Task: Look for space in Schwalbach, Germany from 24th August, 2023 to 10th September, 2023 for 6 adults, 2 children in price range Rs.12000 to Rs.15000. Place can be entire place or shared room with 6 bedrooms having 6 beds and 6 bathrooms. Property type can be house, flat, guest house. Amenities needed are: wifi, TV, free parkinig on premises, gym, breakfast. Booking option can be shelf check-in. Required host language is English.
Action: Mouse moved to (420, 106)
Screenshot: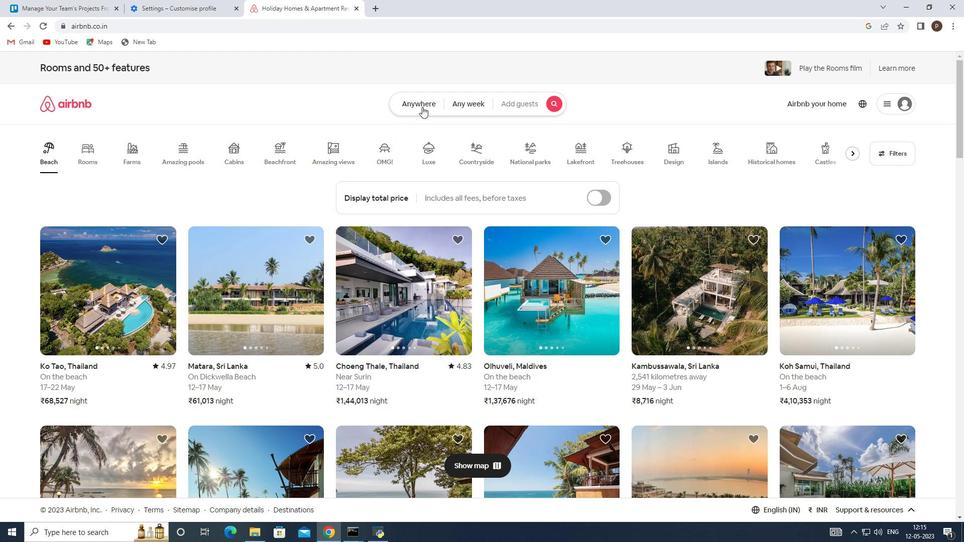 
Action: Mouse pressed left at (420, 106)
Screenshot: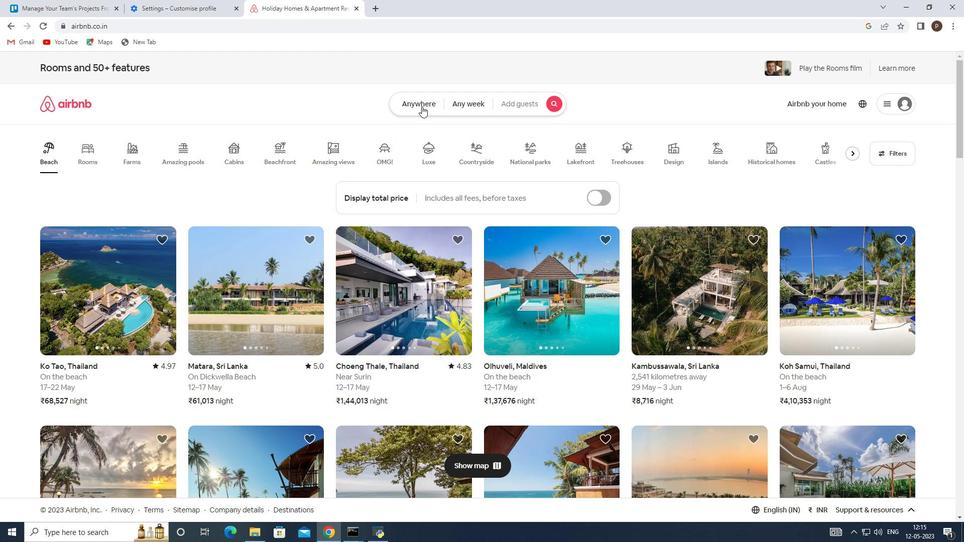 
Action: Mouse moved to (314, 139)
Screenshot: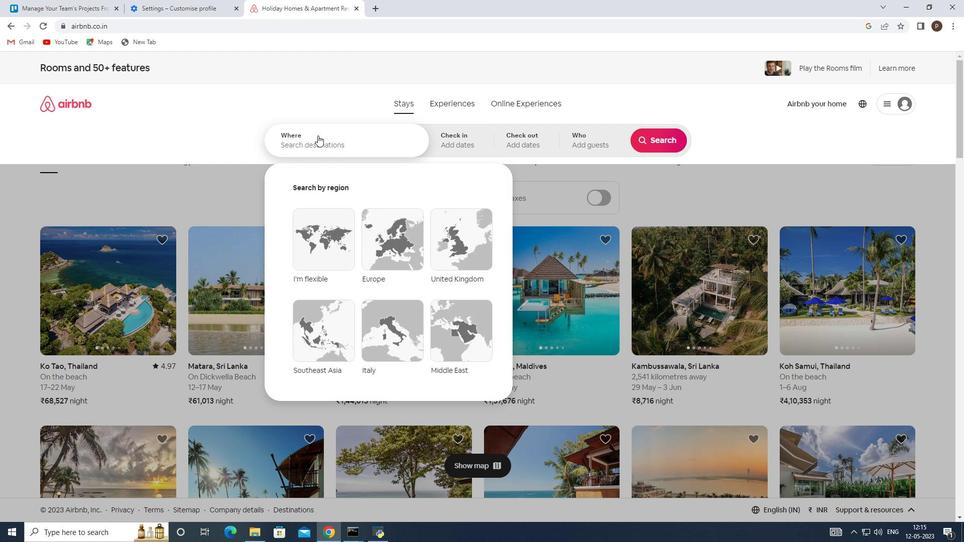 
Action: Mouse pressed left at (314, 139)
Screenshot: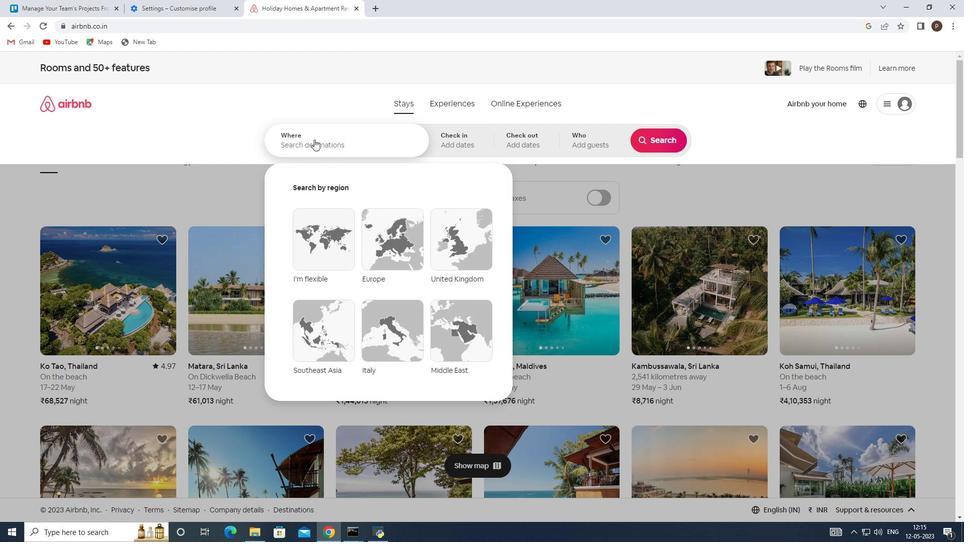 
Action: Mouse moved to (314, 140)
Screenshot: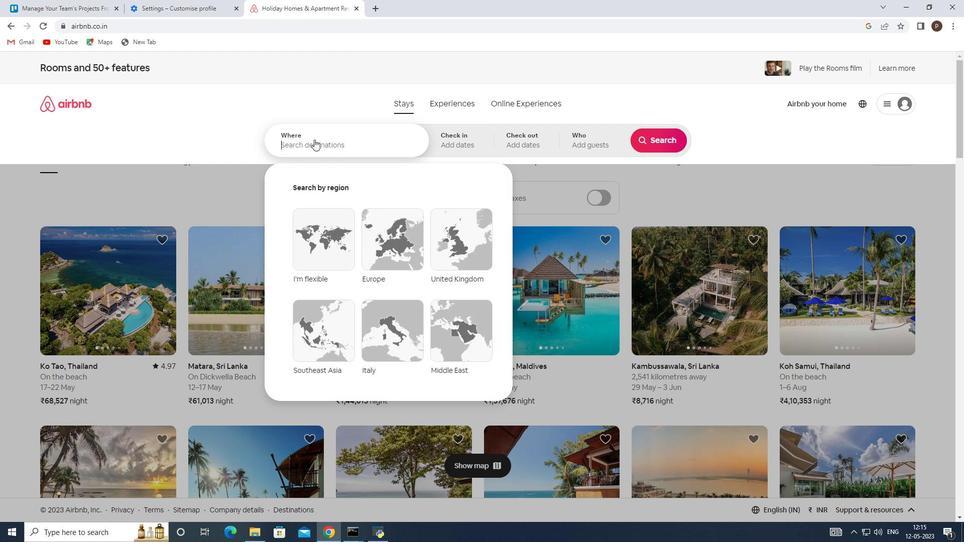 
Action: Key pressed <Key.caps_lock>S<Key.caps_lock>chwalbach,<Key.space><Key.caps_lock>G<Key.caps_lock>ermany
Screenshot: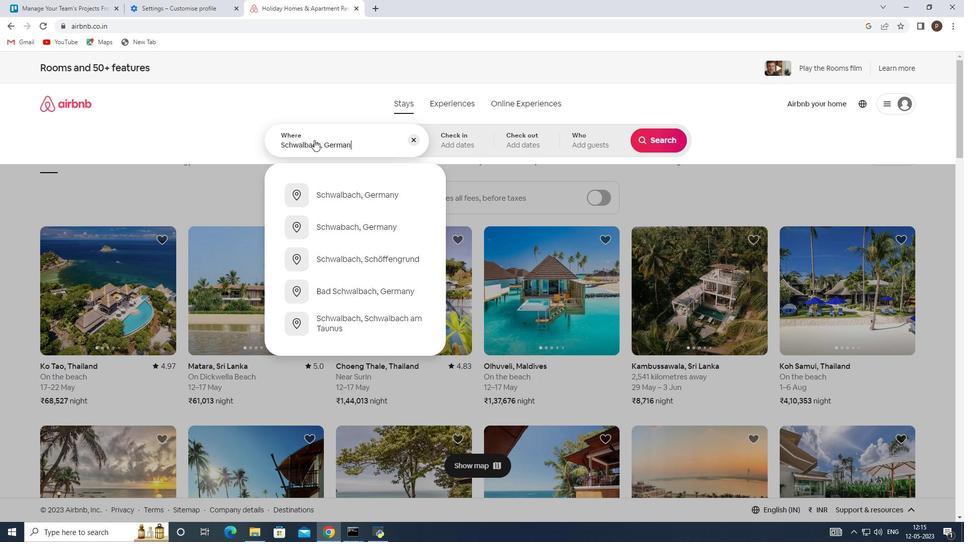 
Action: Mouse moved to (346, 193)
Screenshot: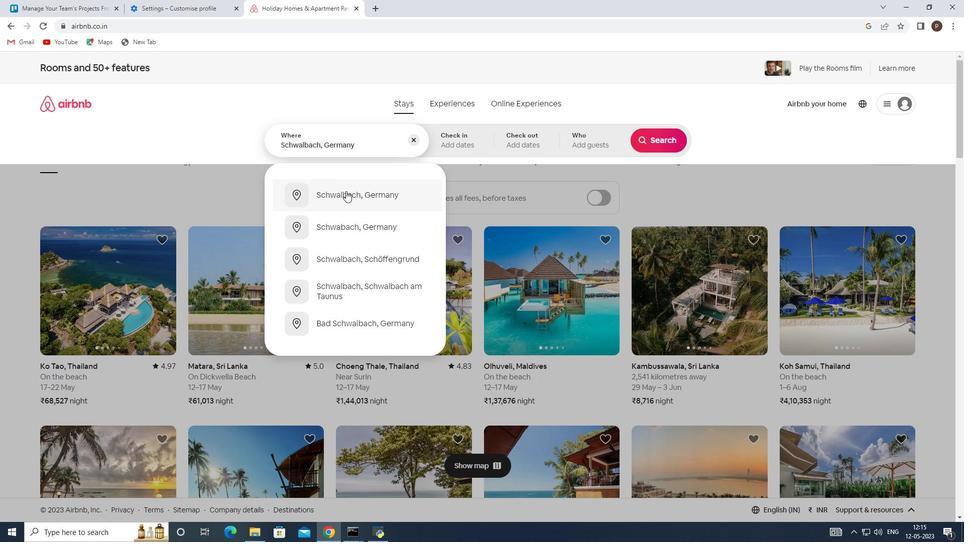 
Action: Mouse pressed left at (346, 193)
Screenshot: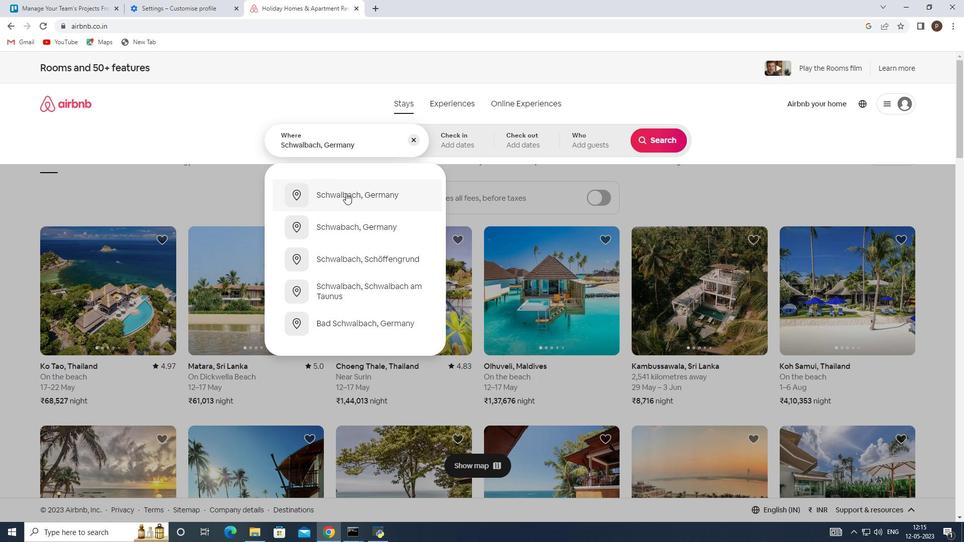 
Action: Mouse moved to (659, 221)
Screenshot: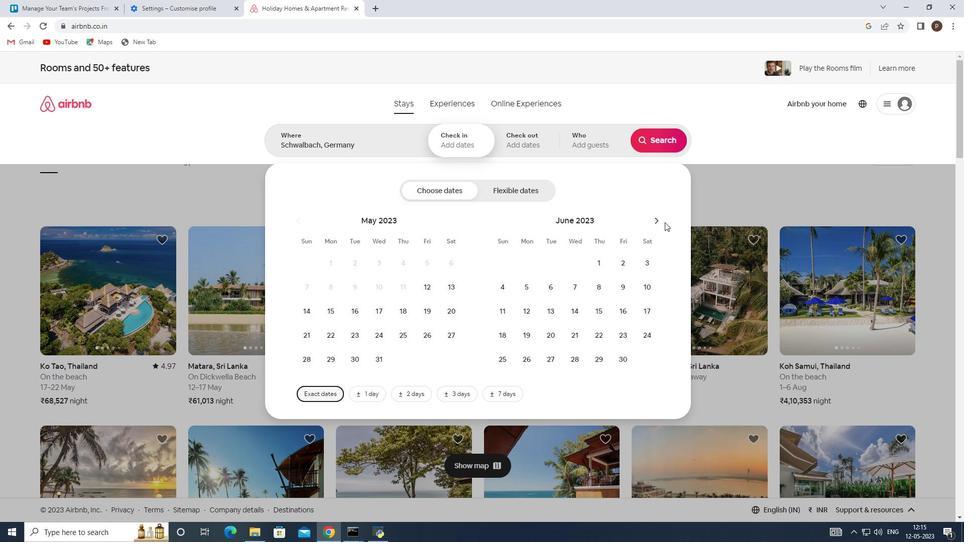 
Action: Mouse pressed left at (659, 221)
Screenshot: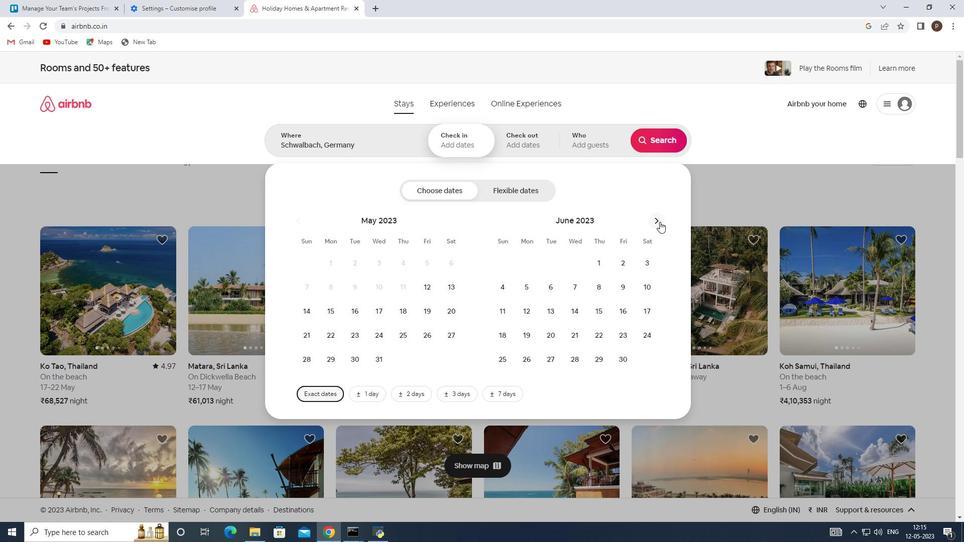 
Action: Mouse pressed left at (659, 221)
Screenshot: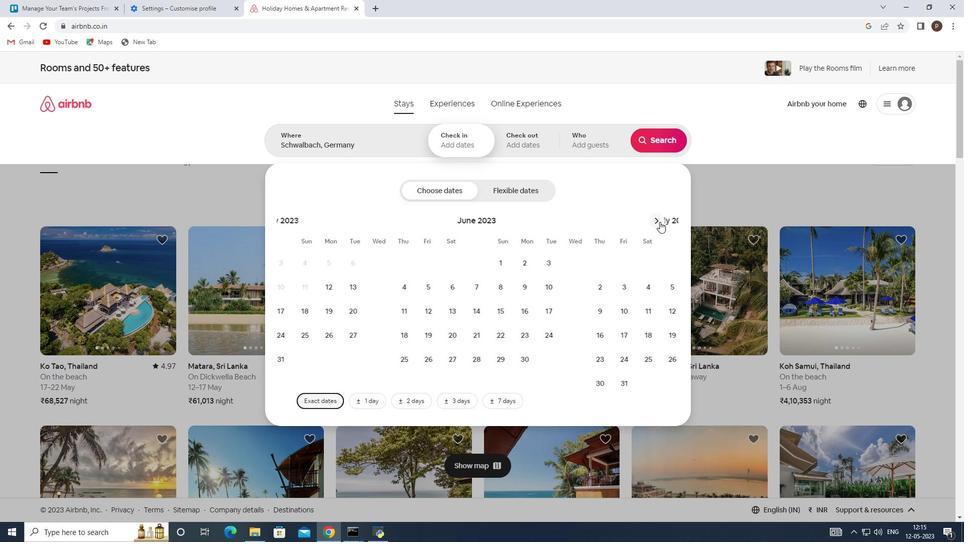 
Action: Mouse moved to (659, 221)
Screenshot: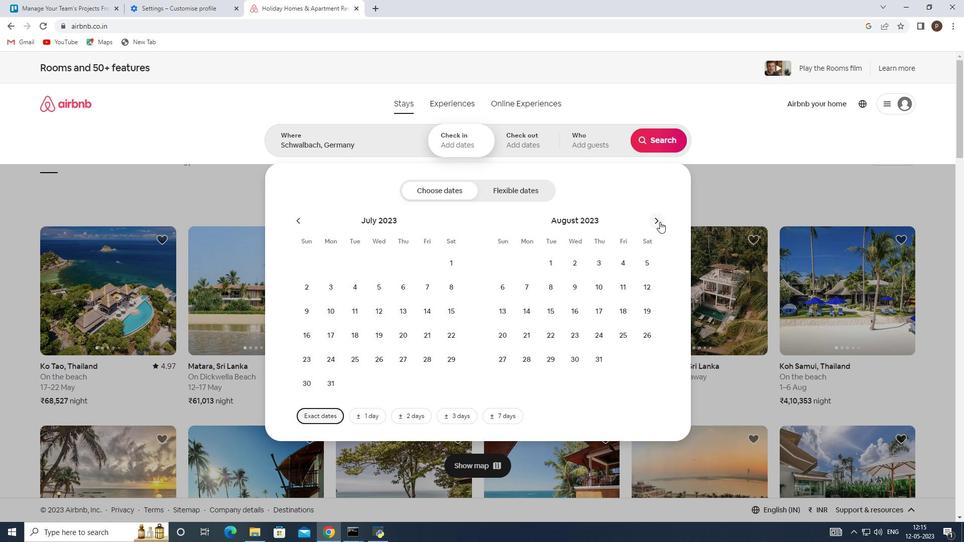 
Action: Mouse pressed left at (659, 221)
Screenshot: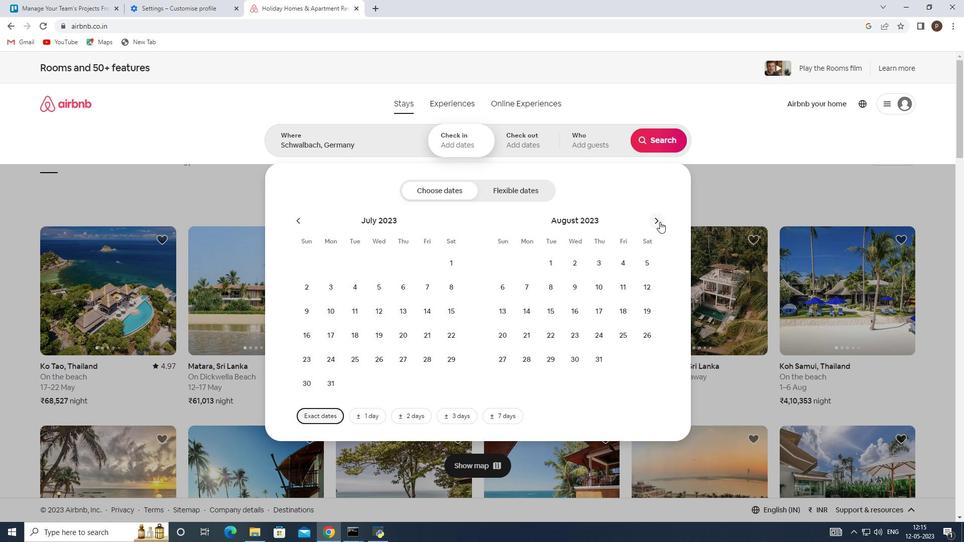 
Action: Mouse moved to (402, 333)
Screenshot: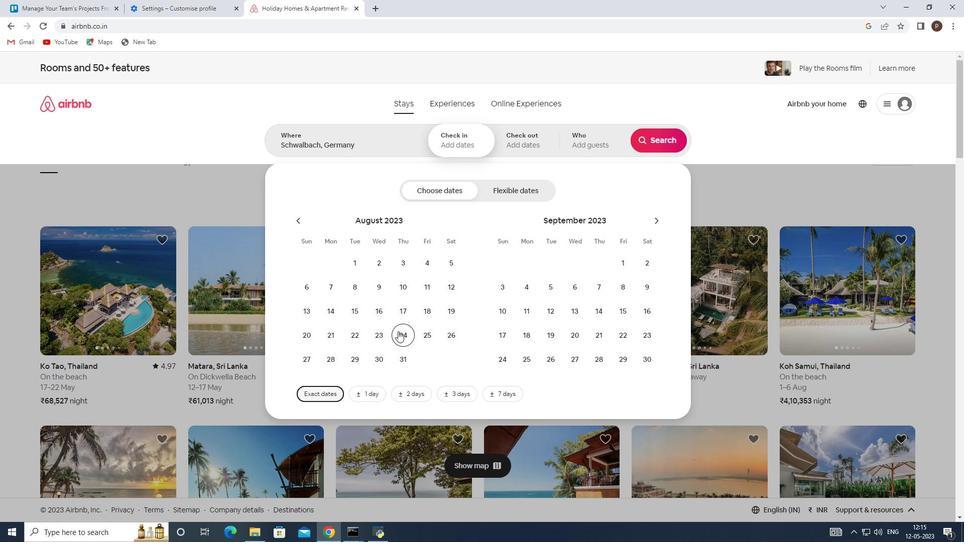 
Action: Mouse pressed left at (402, 333)
Screenshot: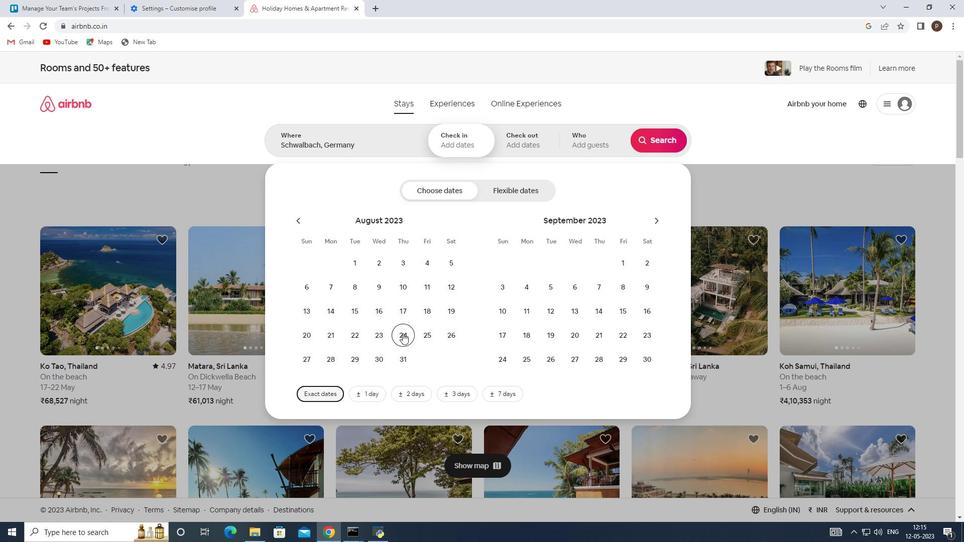 
Action: Mouse moved to (500, 307)
Screenshot: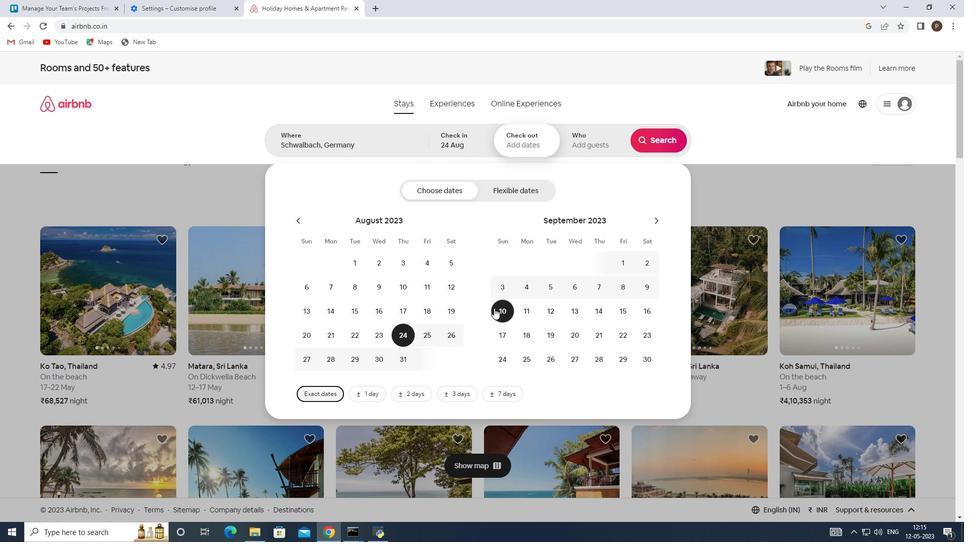 
Action: Mouse pressed left at (500, 307)
Screenshot: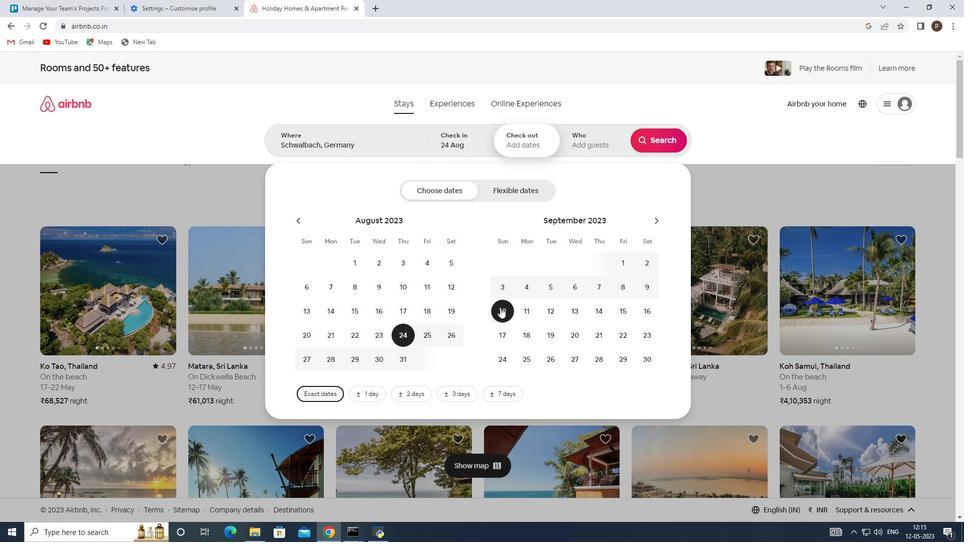 
Action: Mouse moved to (582, 144)
Screenshot: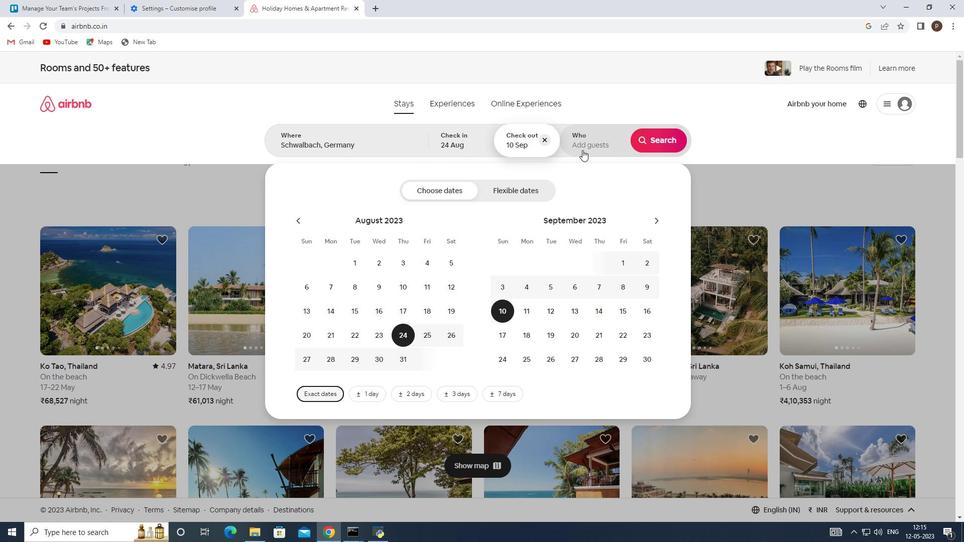 
Action: Mouse pressed left at (582, 144)
Screenshot: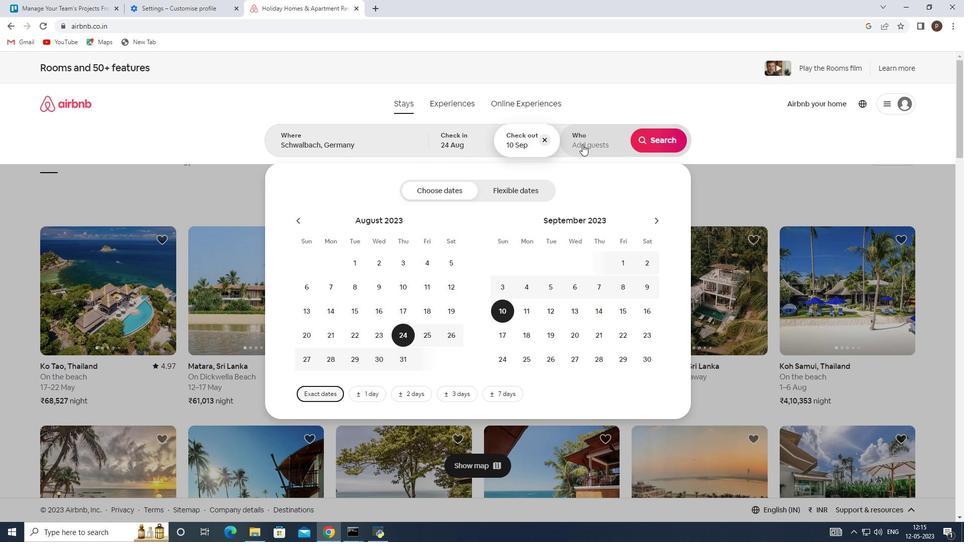 
Action: Mouse moved to (660, 195)
Screenshot: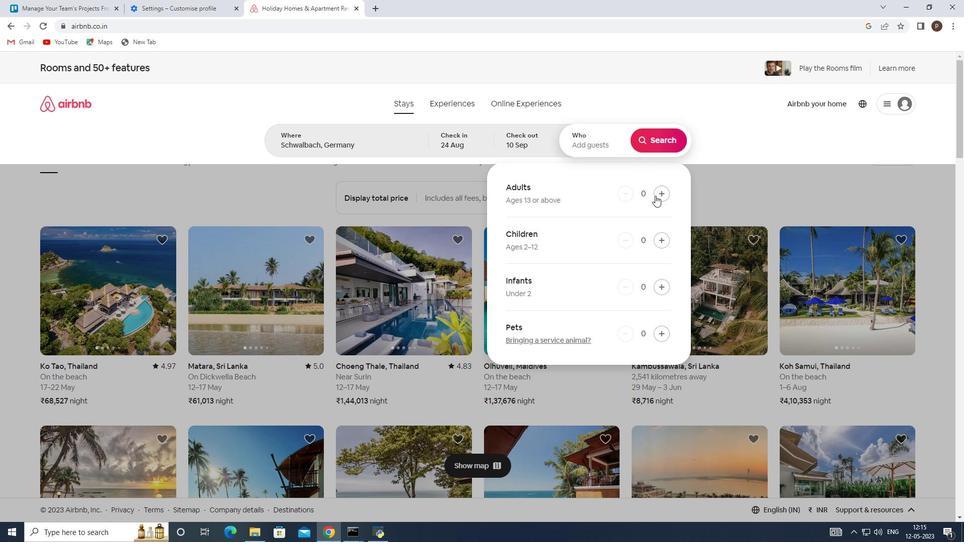 
Action: Mouse pressed left at (660, 195)
Screenshot: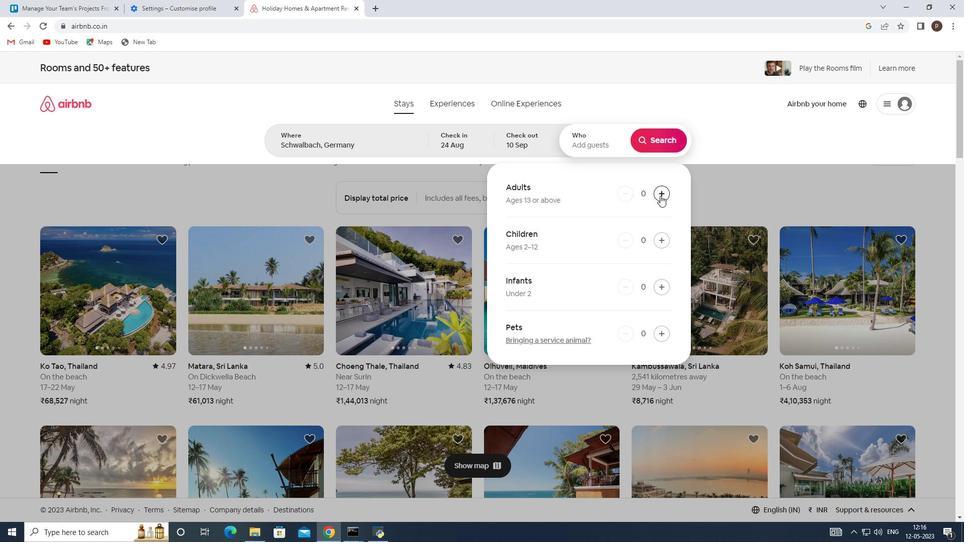 
Action: Mouse pressed left at (660, 195)
Screenshot: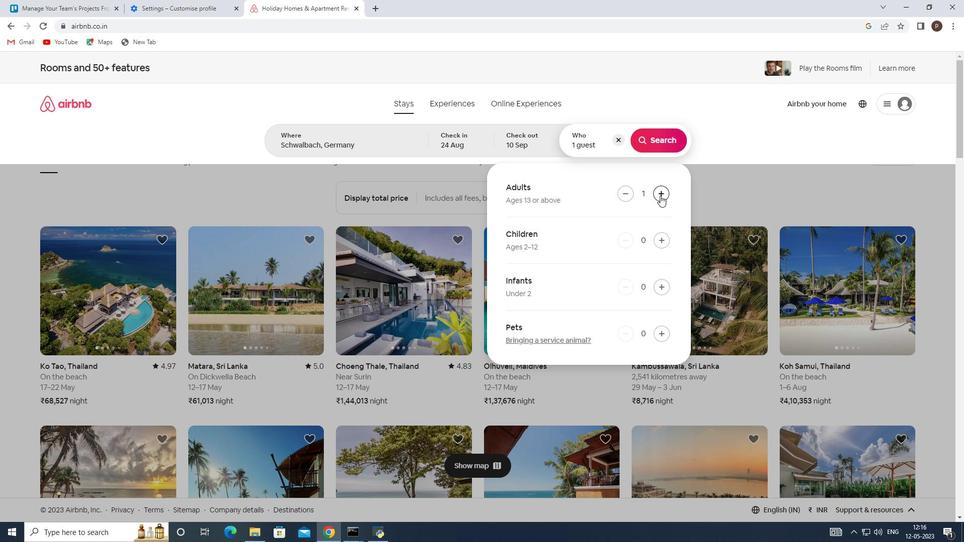 
Action: Mouse pressed left at (660, 195)
Screenshot: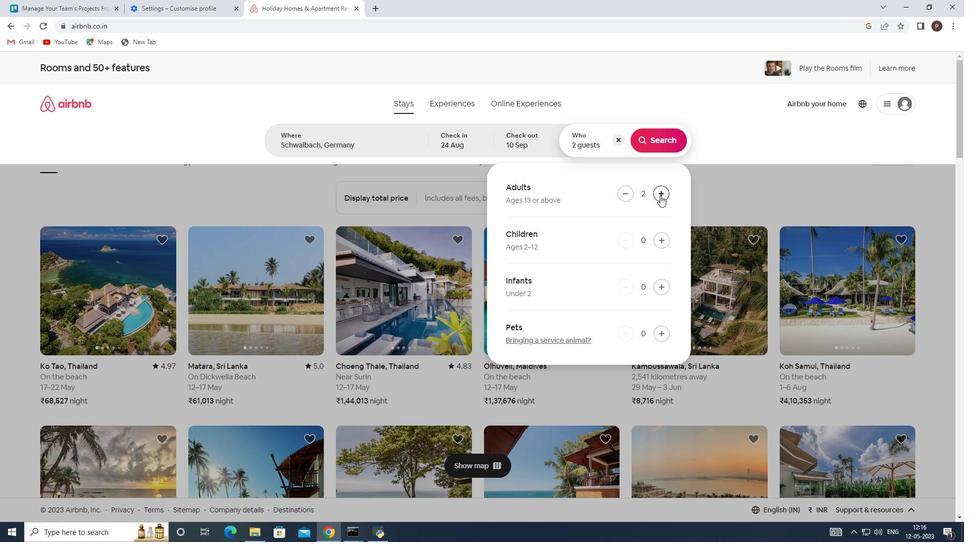 
Action: Mouse pressed left at (660, 195)
Screenshot: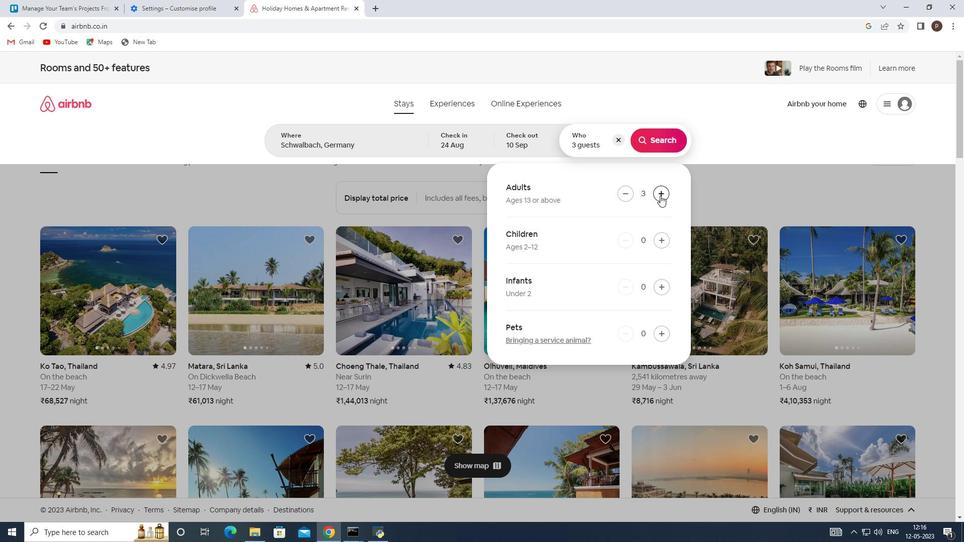 
Action: Mouse pressed left at (660, 195)
Screenshot: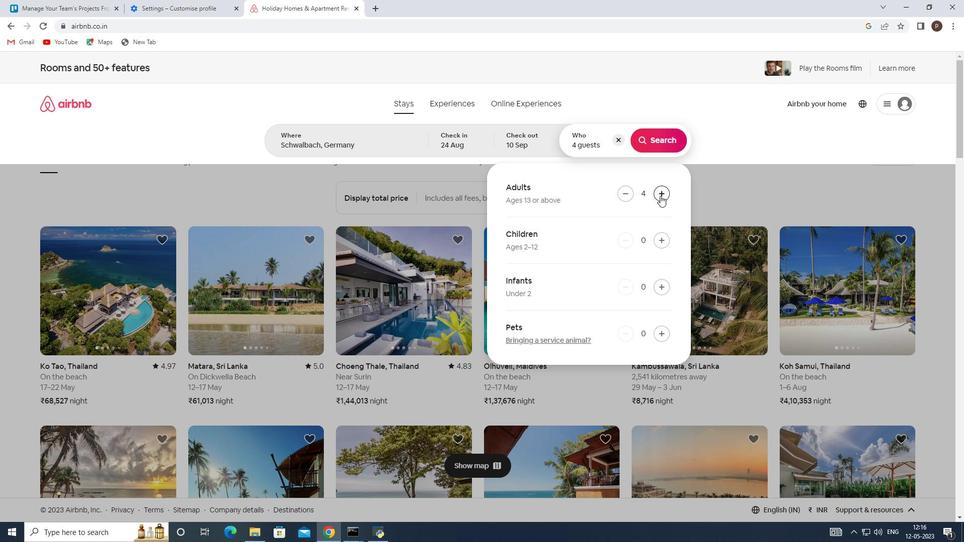 
Action: Mouse pressed left at (660, 195)
Screenshot: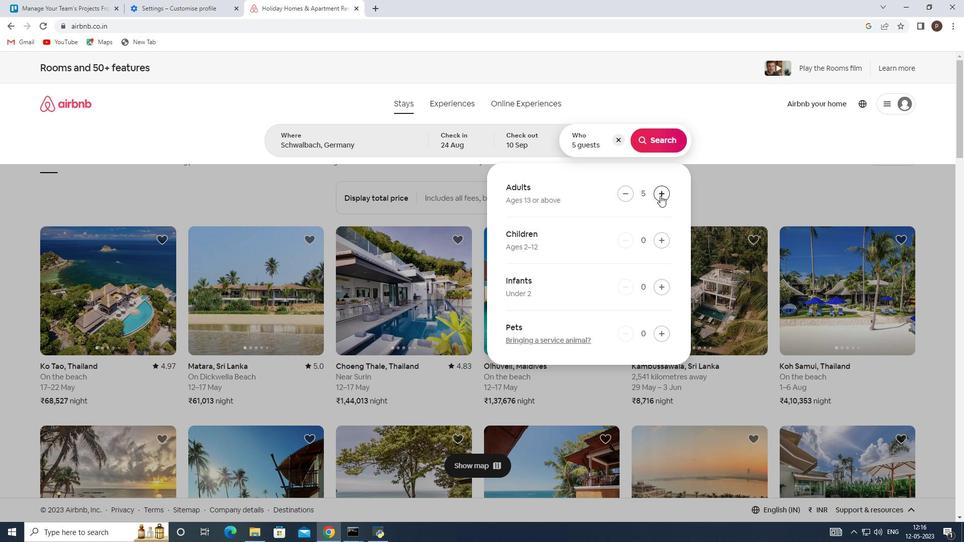 
Action: Mouse moved to (661, 237)
Screenshot: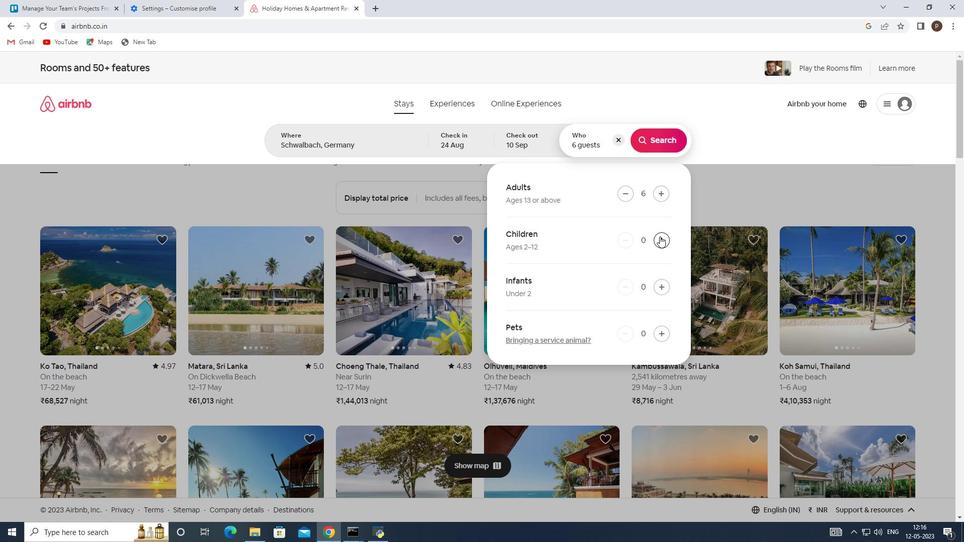 
Action: Mouse pressed left at (661, 237)
Screenshot: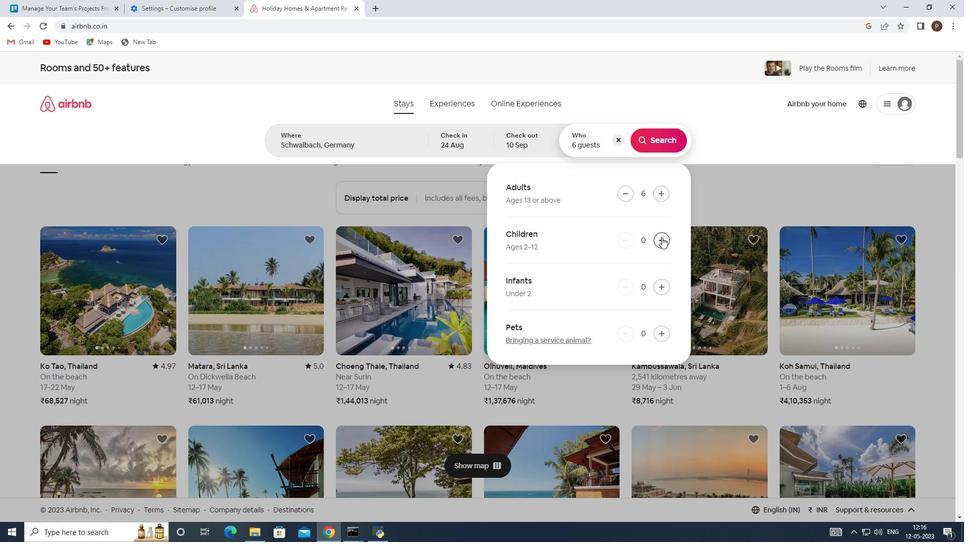 
Action: Mouse pressed left at (661, 237)
Screenshot: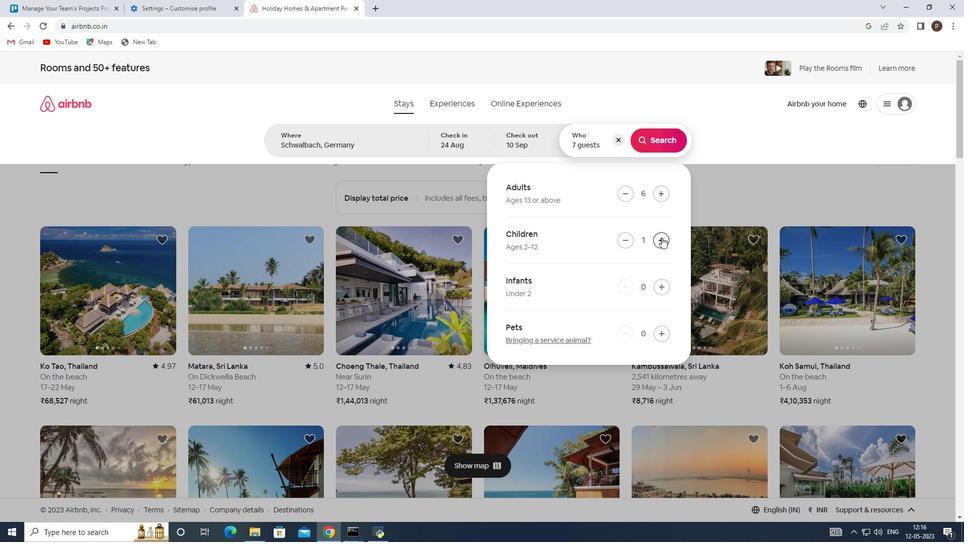 
Action: Mouse moved to (656, 139)
Screenshot: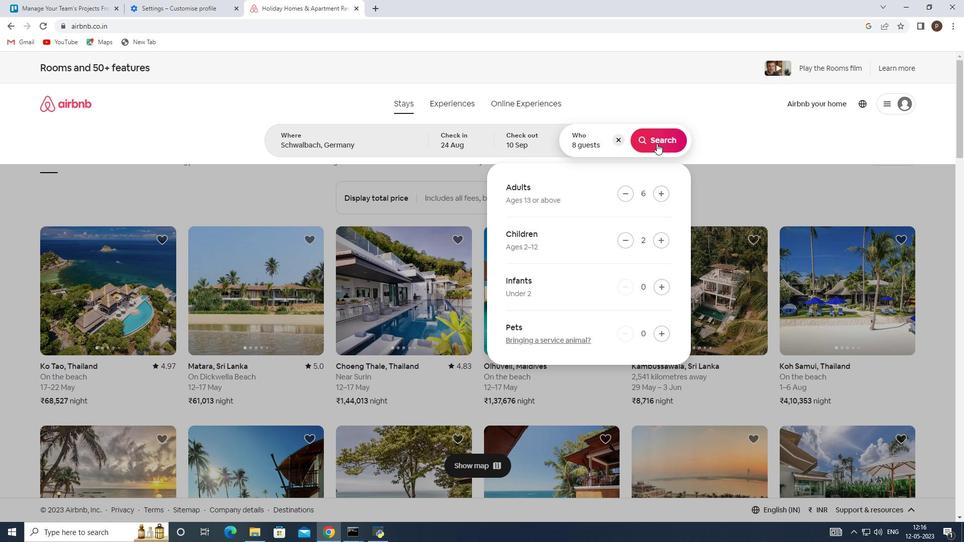 
Action: Mouse pressed left at (656, 139)
Screenshot: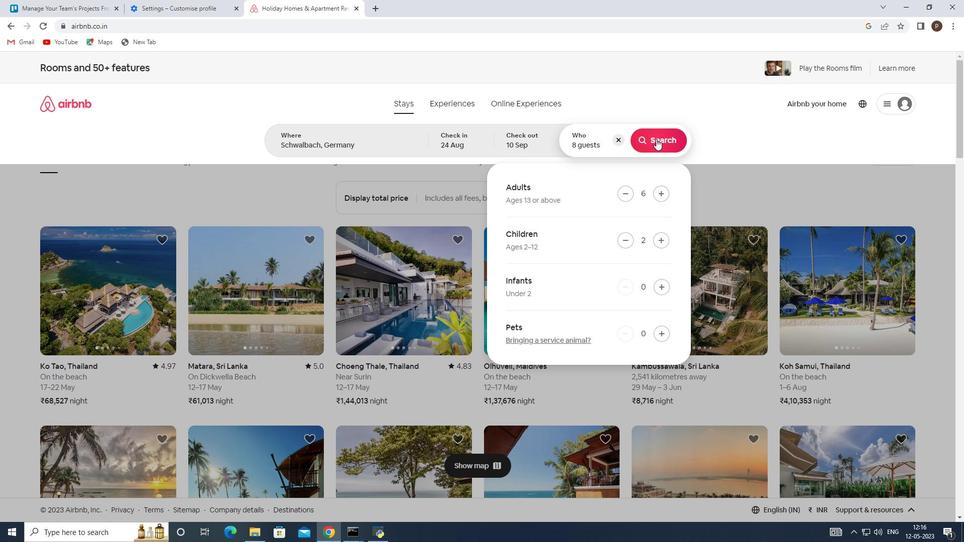 
Action: Mouse moved to (912, 112)
Screenshot: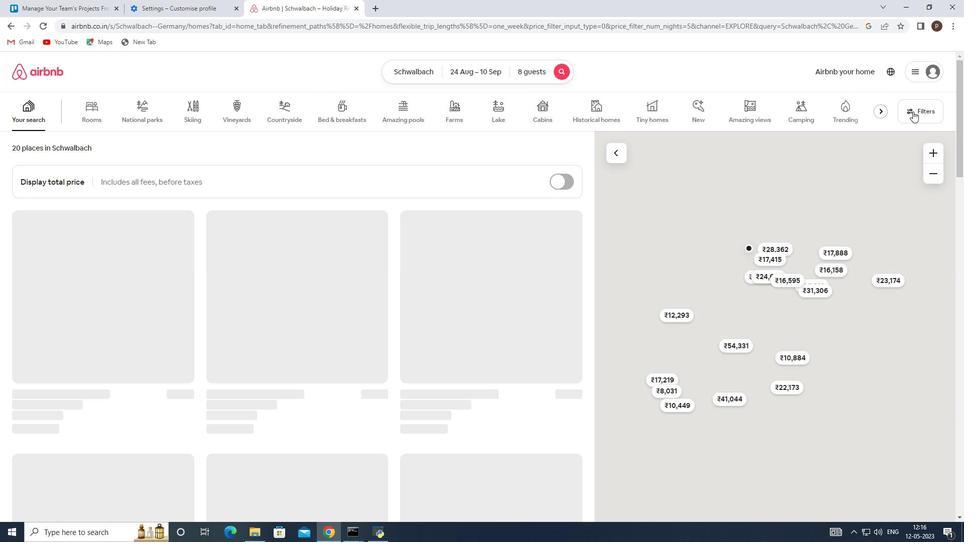 
Action: Mouse pressed left at (912, 112)
Screenshot: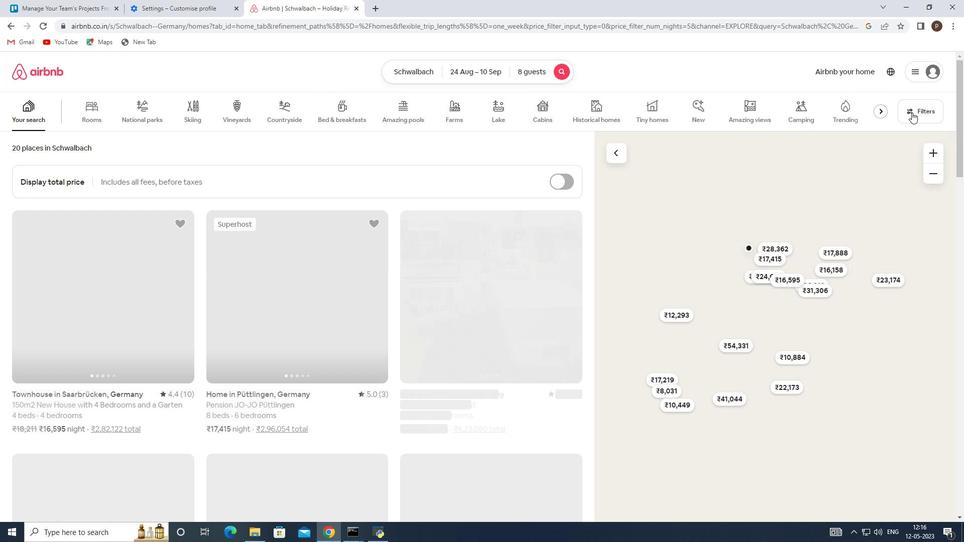 
Action: Mouse moved to (331, 356)
Screenshot: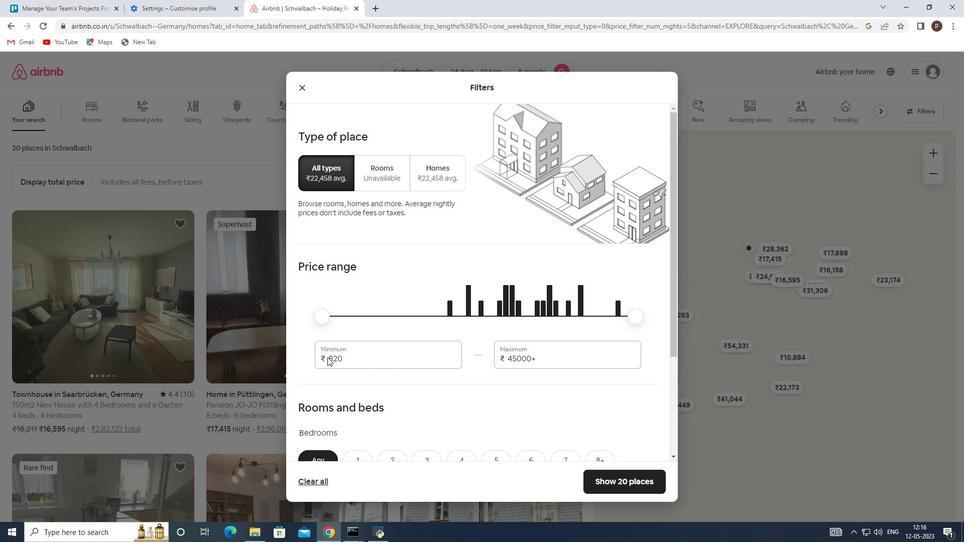 
Action: Mouse pressed left at (331, 356)
Screenshot: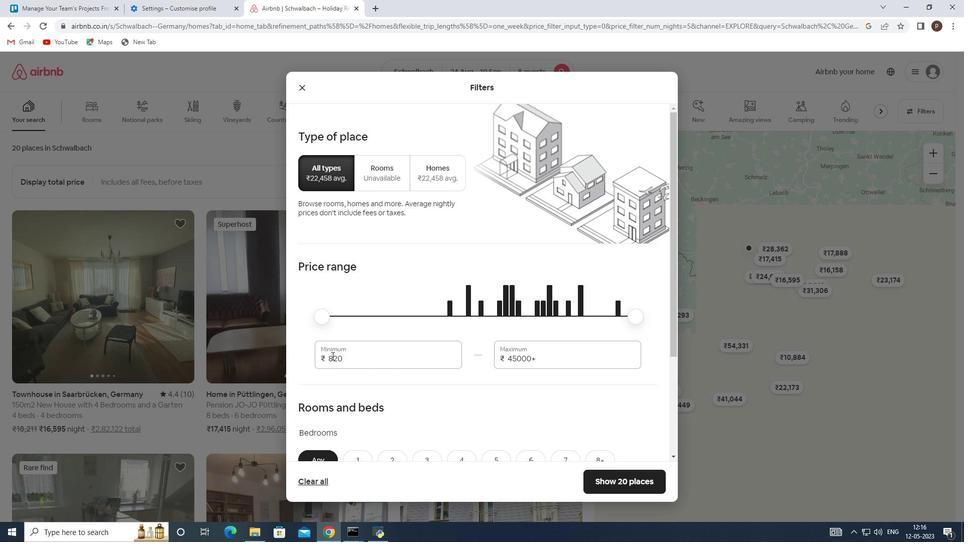 
Action: Mouse pressed left at (331, 356)
Screenshot: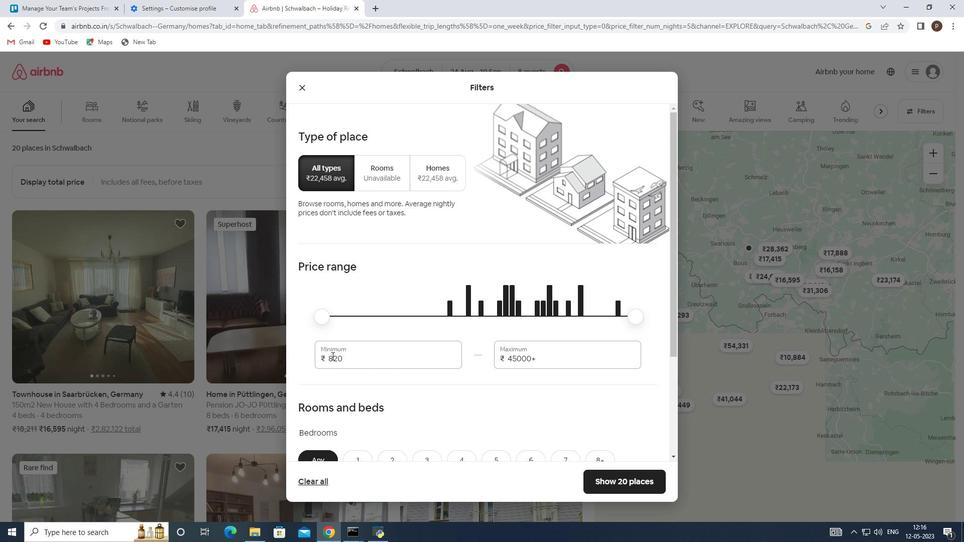 
Action: Key pressed 12000<Key.tab>15000
Screenshot: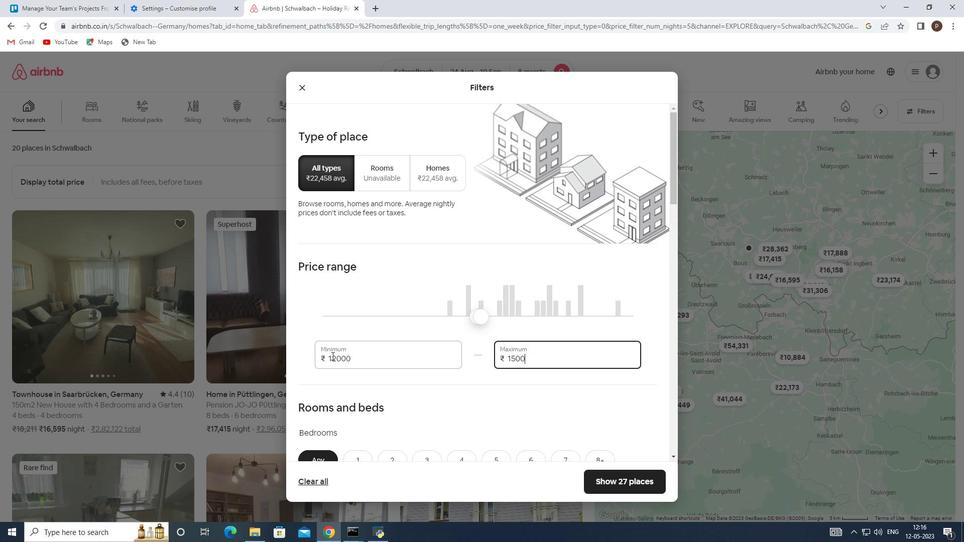 
Action: Mouse moved to (332, 367)
Screenshot: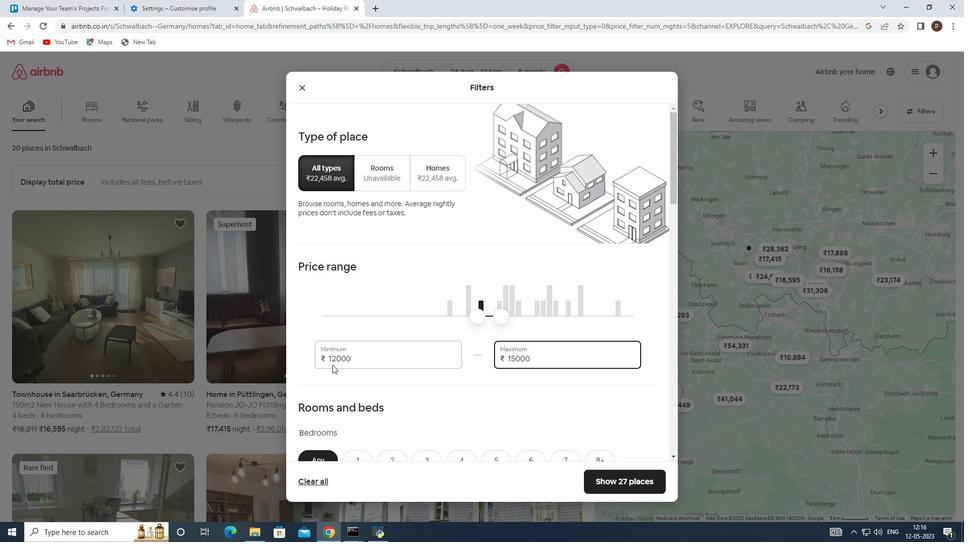 
Action: Mouse scrolled (332, 367) with delta (0, 0)
Screenshot: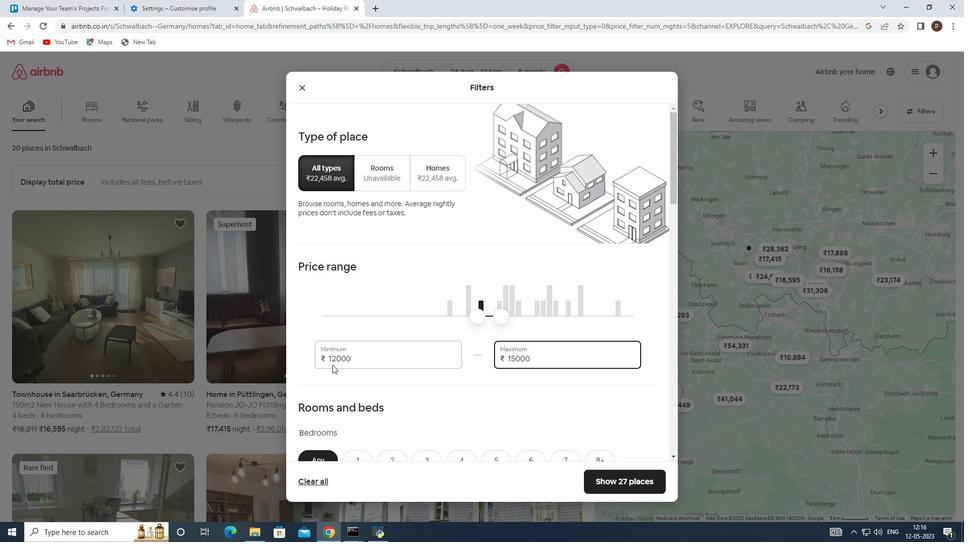 
Action: Mouse scrolled (332, 367) with delta (0, 0)
Screenshot: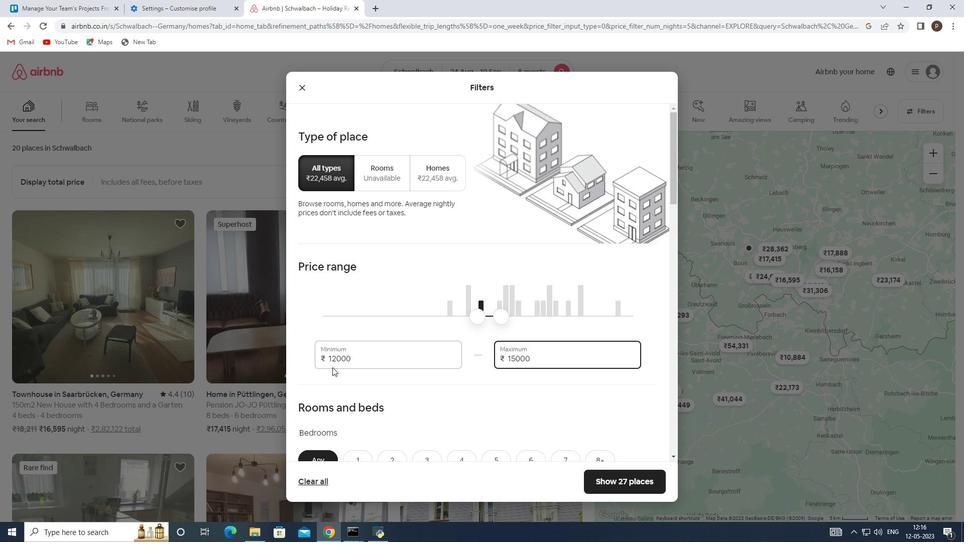
Action: Mouse moved to (527, 361)
Screenshot: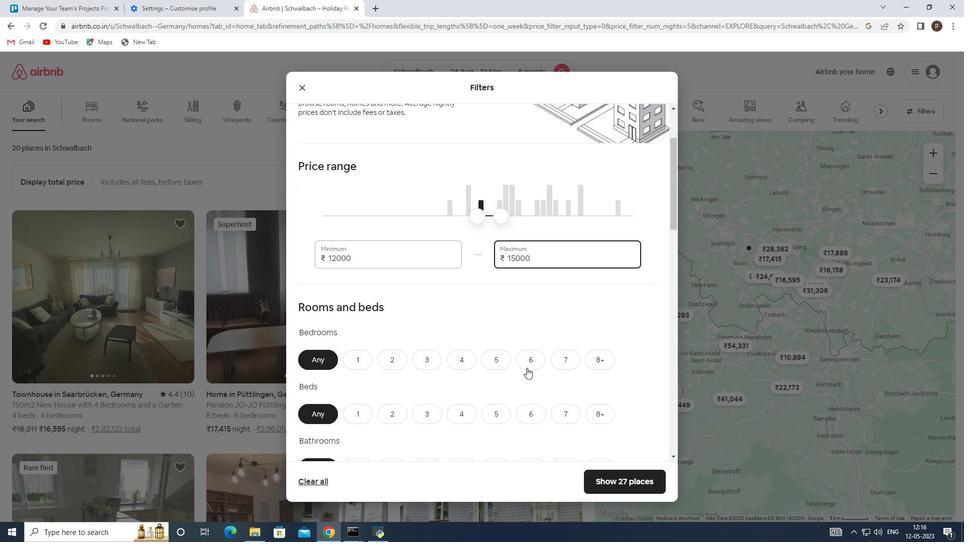
Action: Mouse pressed left at (527, 361)
Screenshot: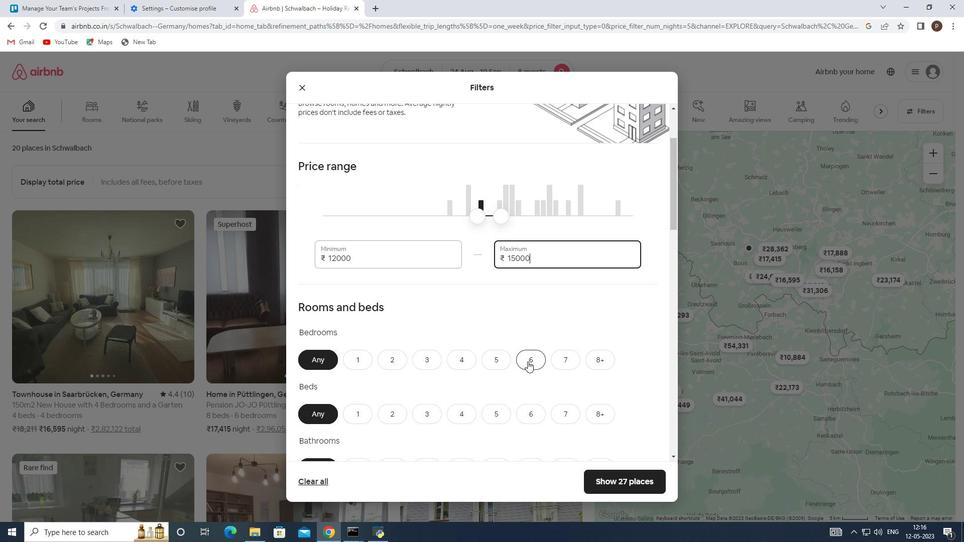 
Action: Mouse moved to (533, 407)
Screenshot: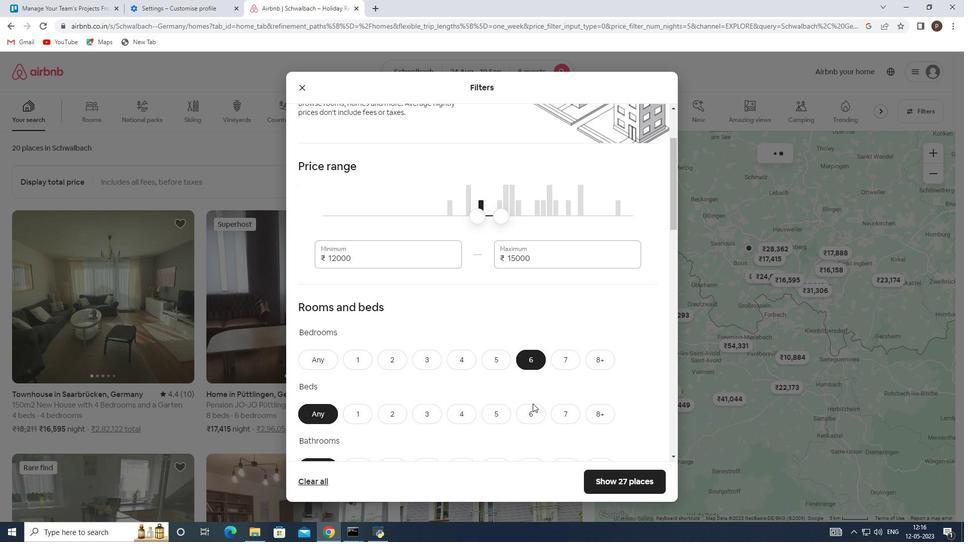 
Action: Mouse pressed left at (533, 407)
Screenshot: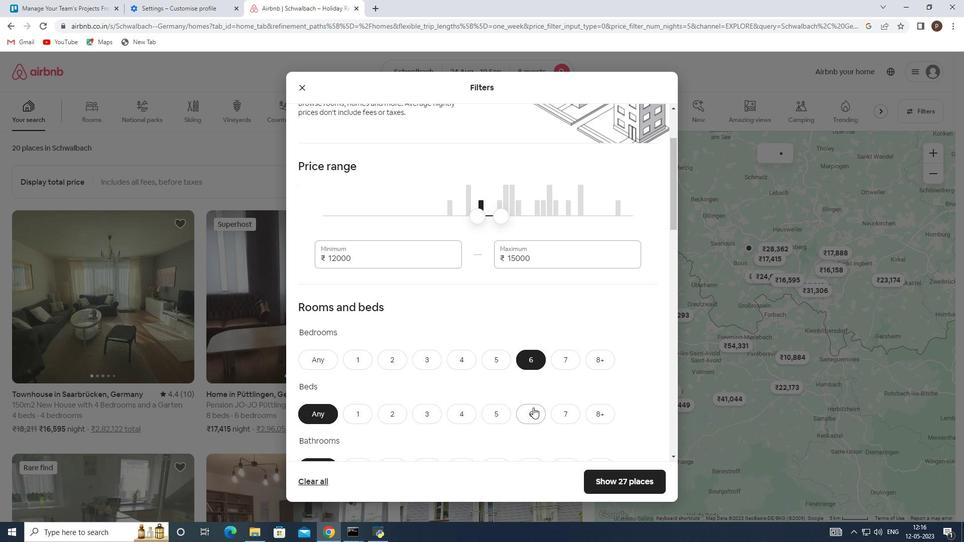 
Action: Mouse moved to (533, 408)
Screenshot: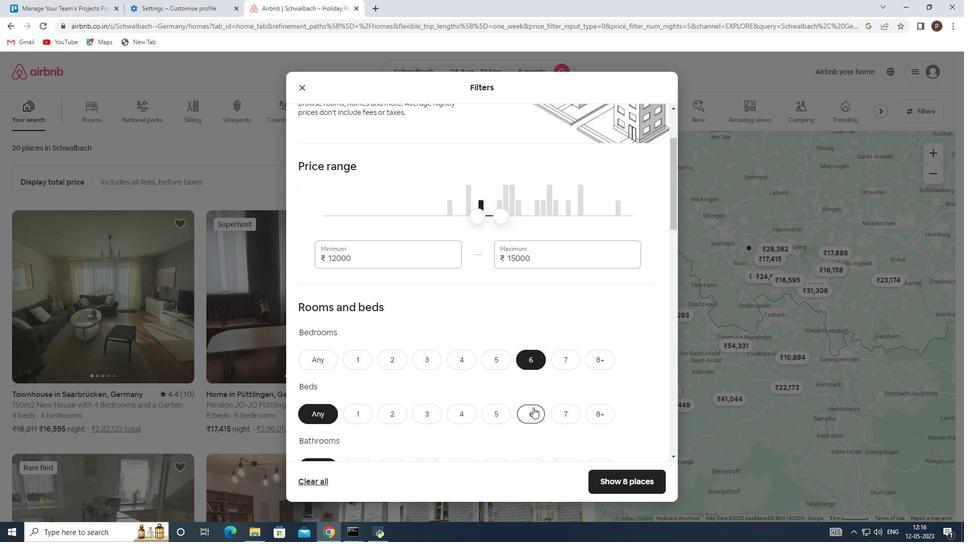 
Action: Mouse scrolled (533, 407) with delta (0, 0)
Screenshot: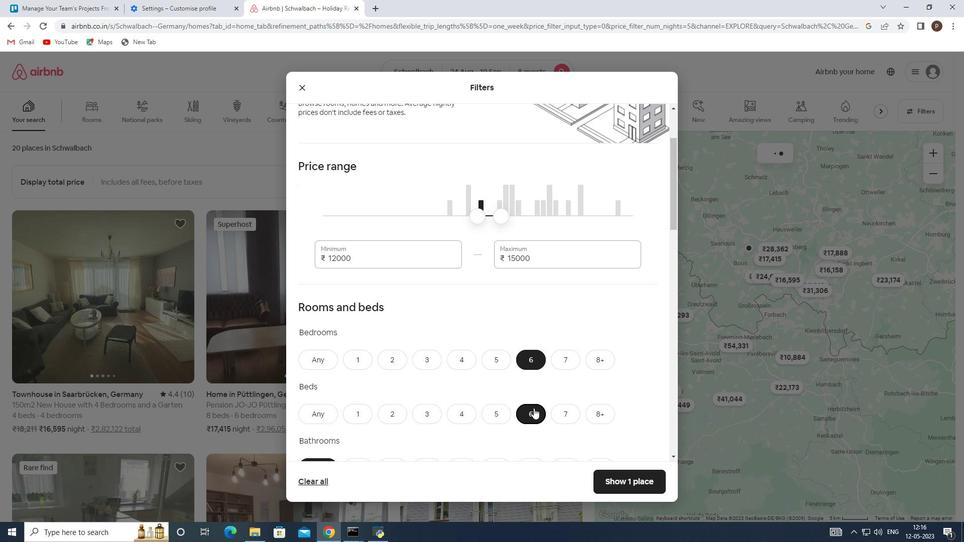 
Action: Mouse moved to (533, 411)
Screenshot: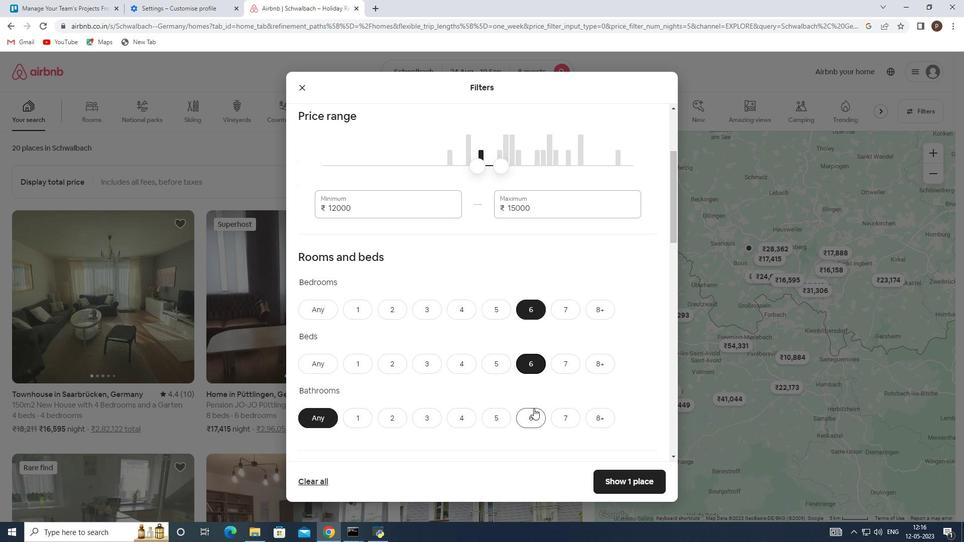 
Action: Mouse pressed left at (533, 411)
Screenshot: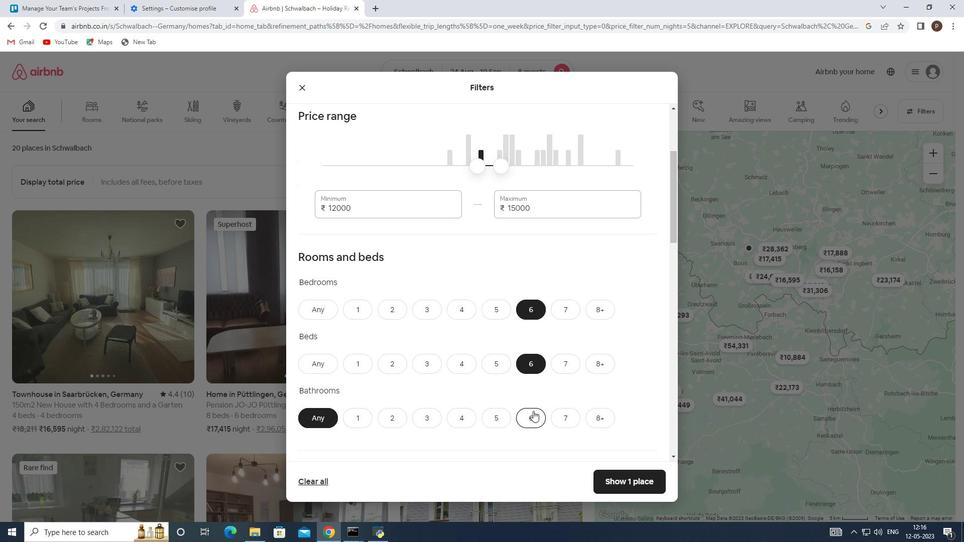 
Action: Mouse scrolled (533, 410) with delta (0, 0)
Screenshot: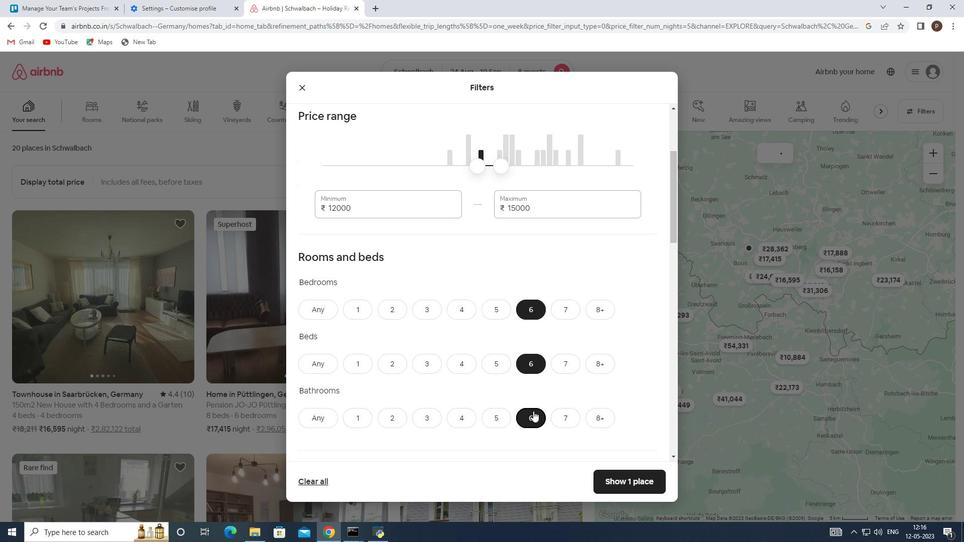 
Action: Mouse scrolled (533, 410) with delta (0, 0)
Screenshot: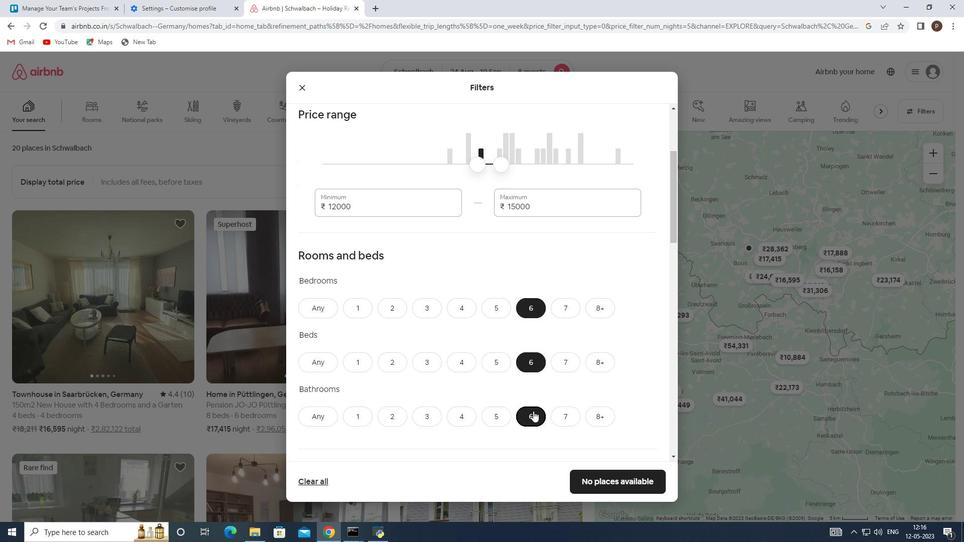 
Action: Mouse moved to (450, 357)
Screenshot: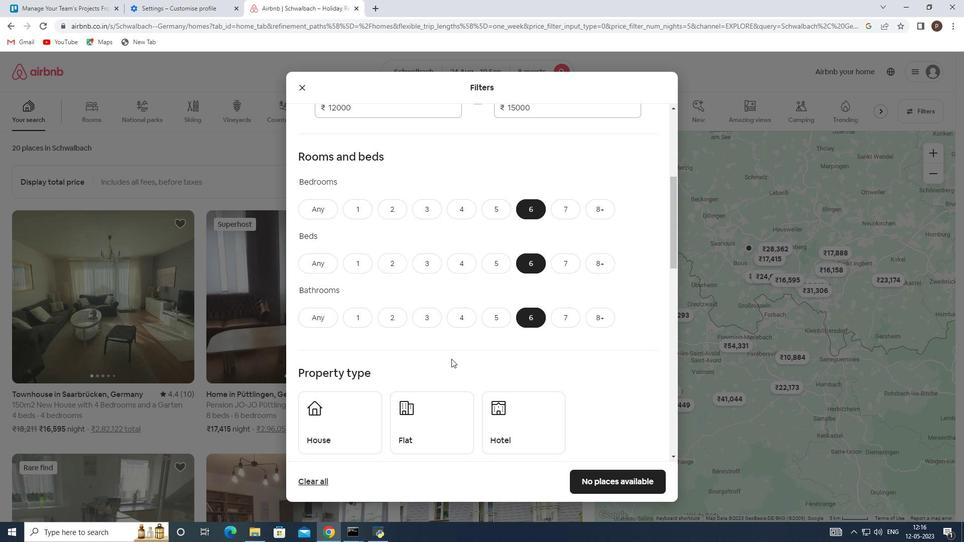 
Action: Mouse scrolled (450, 357) with delta (0, 0)
Screenshot: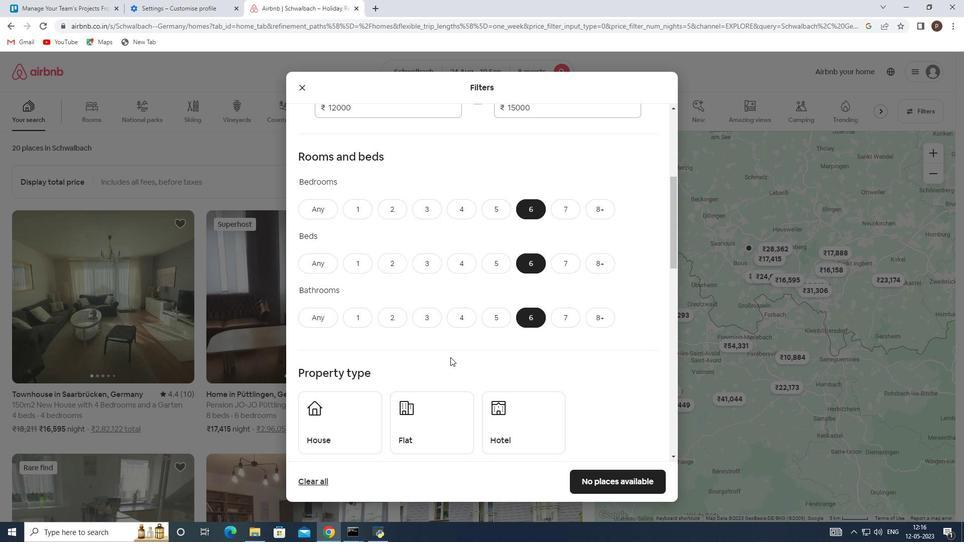 
Action: Mouse scrolled (450, 357) with delta (0, 0)
Screenshot: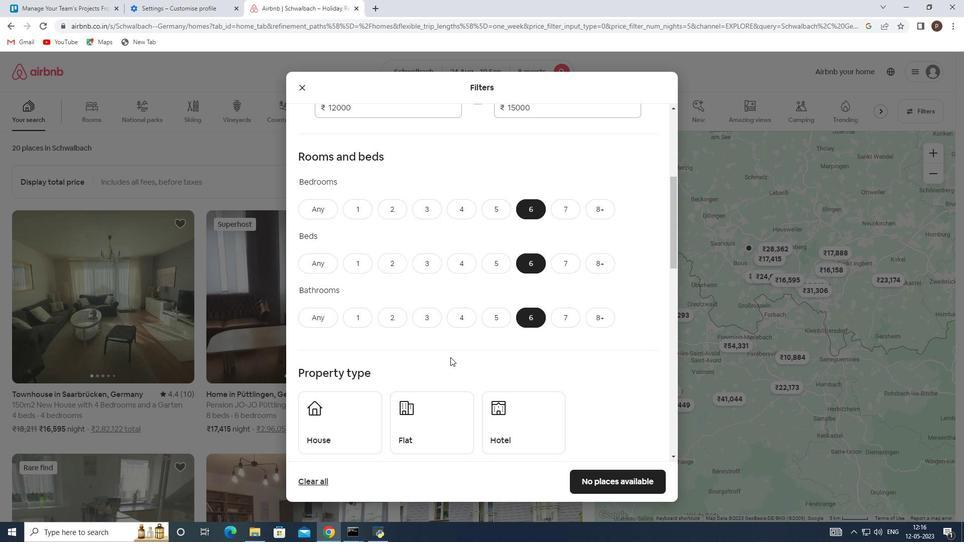 
Action: Mouse moved to (339, 329)
Screenshot: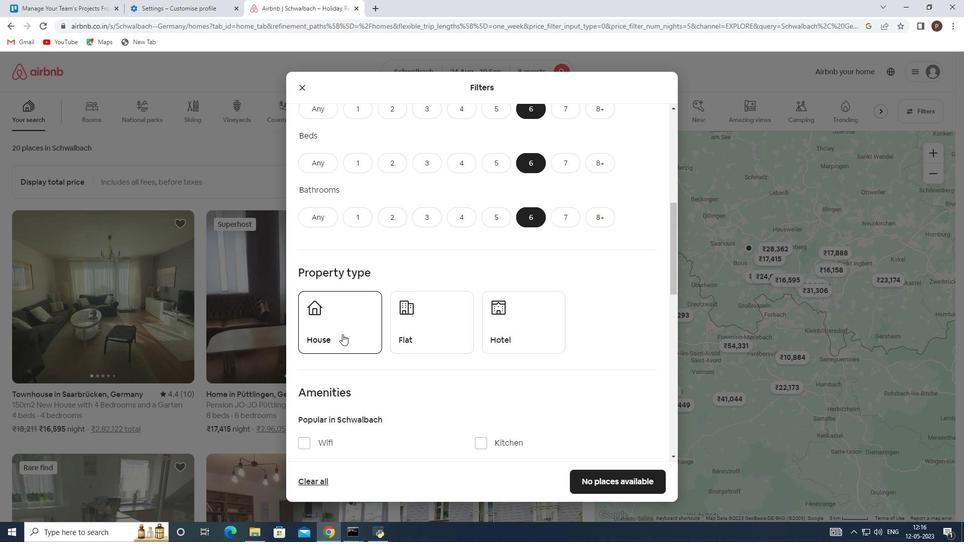 
Action: Mouse pressed left at (339, 329)
Screenshot: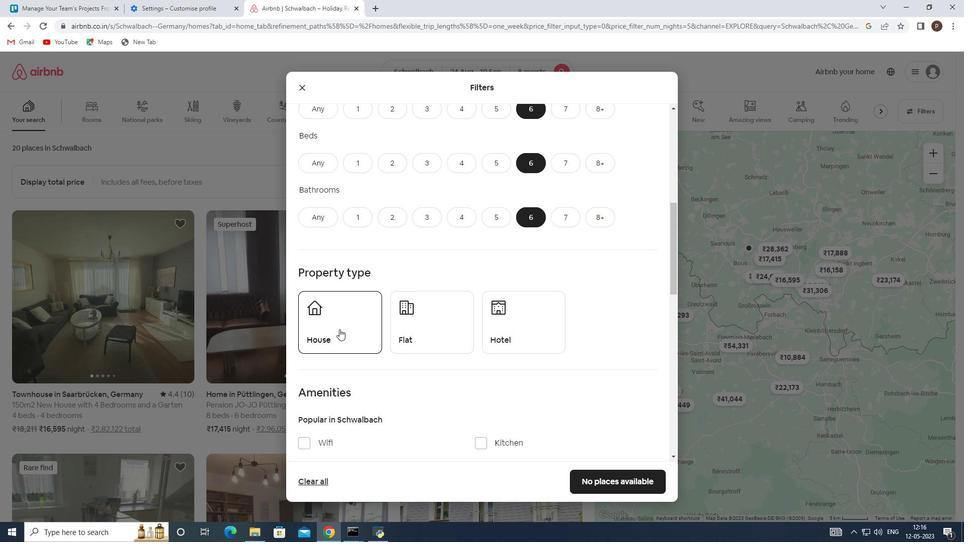 
Action: Mouse moved to (432, 334)
Screenshot: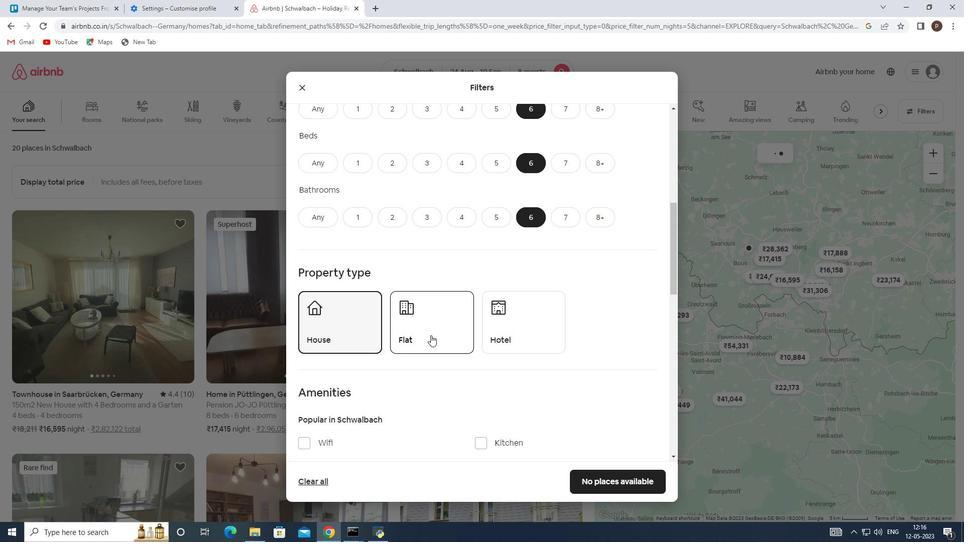 
Action: Mouse pressed left at (432, 334)
Screenshot: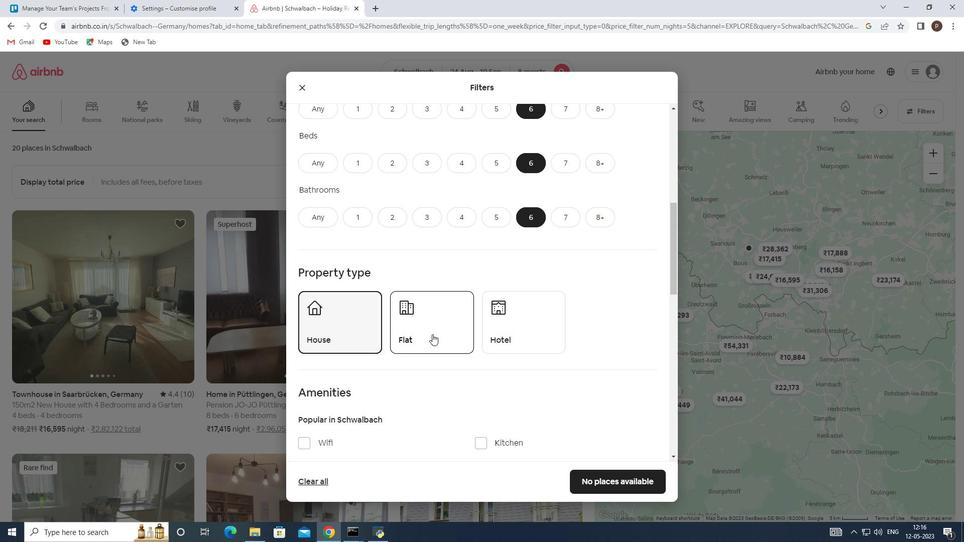 
Action: Mouse moved to (432, 335)
Screenshot: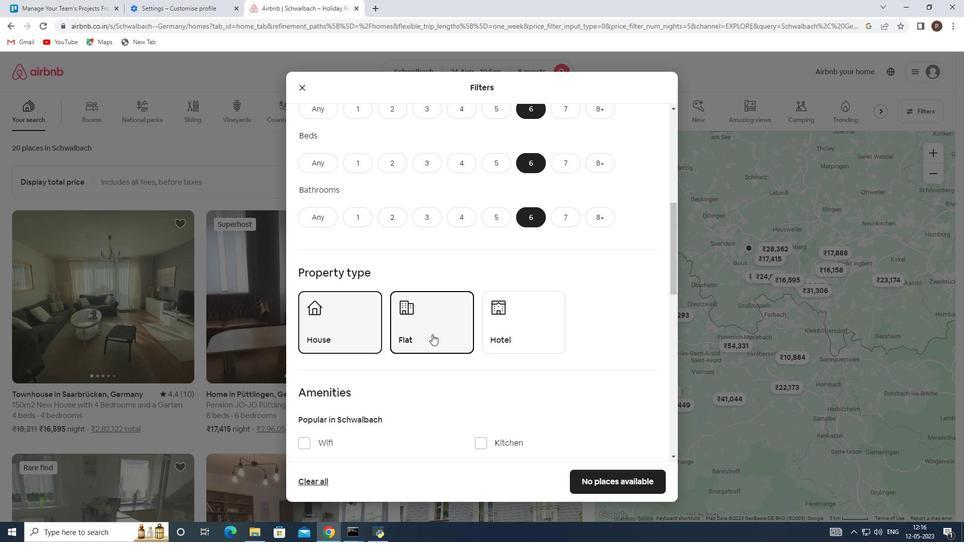 
Action: Mouse scrolled (432, 335) with delta (0, 0)
Screenshot: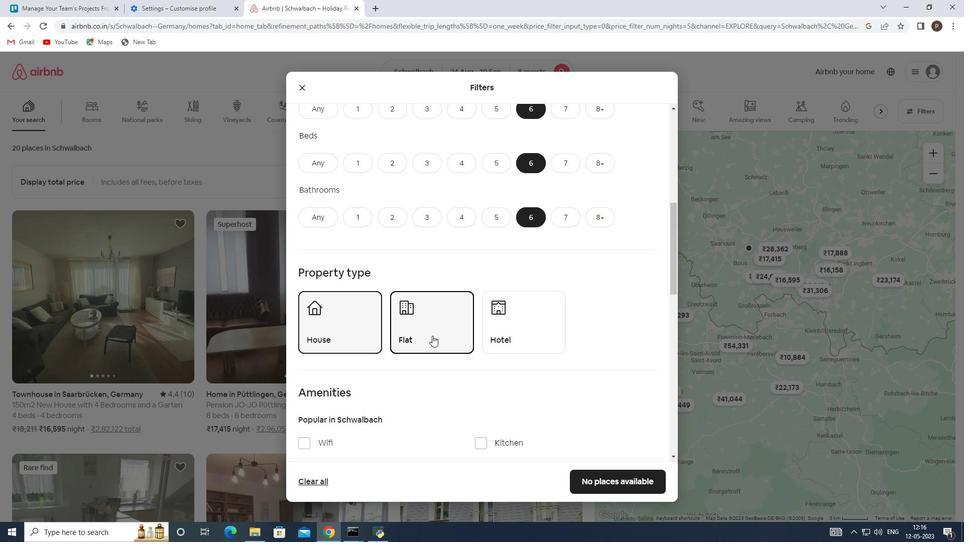 
Action: Mouse moved to (432, 335)
Screenshot: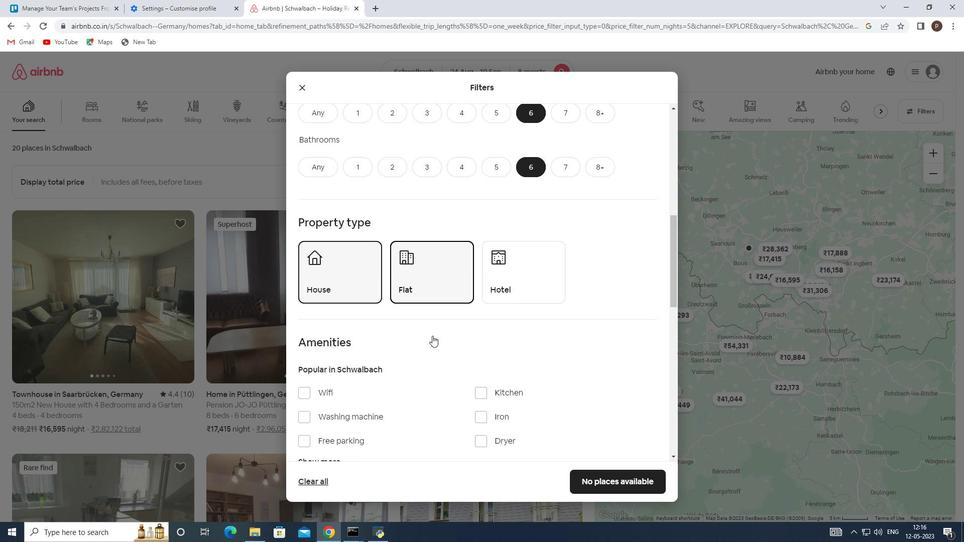
Action: Mouse scrolled (432, 335) with delta (0, 0)
Screenshot: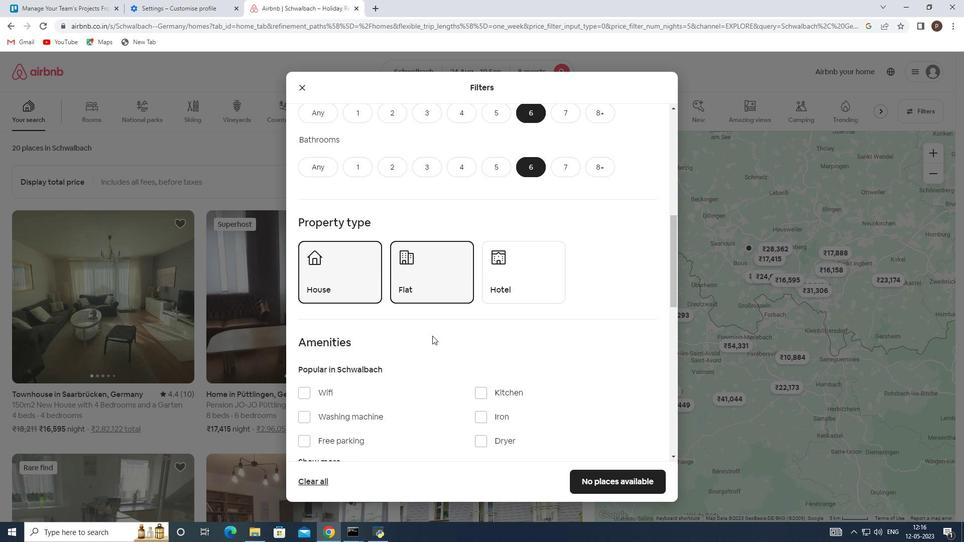 
Action: Mouse moved to (432, 340)
Screenshot: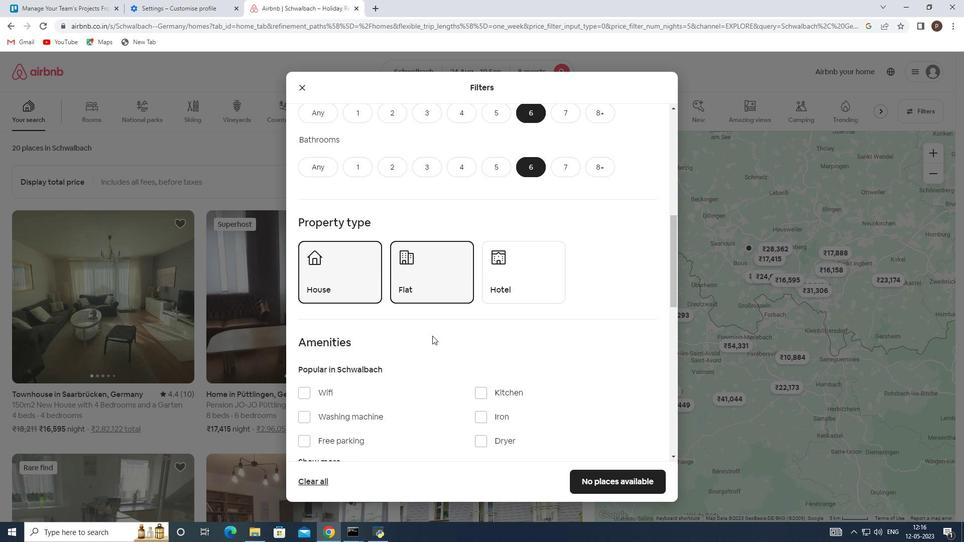 
Action: Mouse scrolled (432, 339) with delta (0, 0)
Screenshot: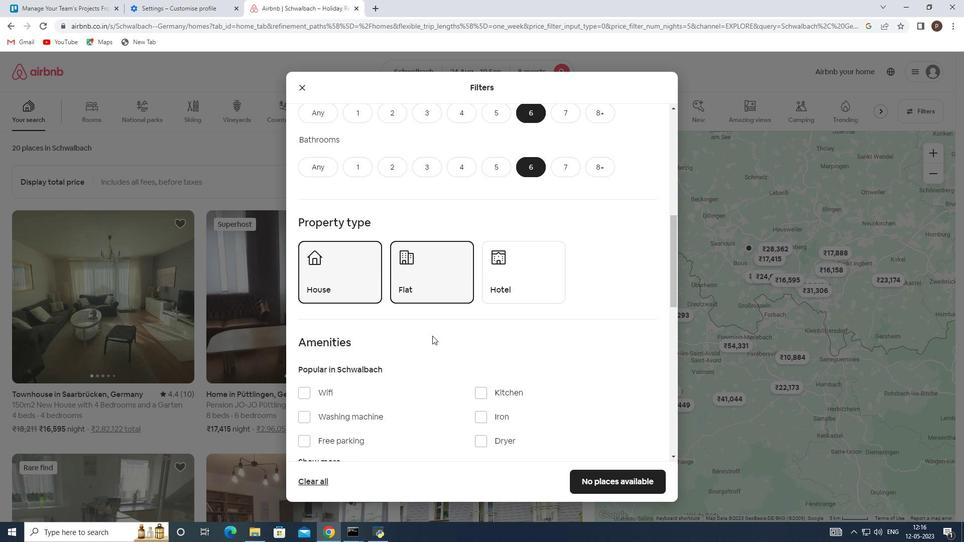 
Action: Mouse moved to (305, 291)
Screenshot: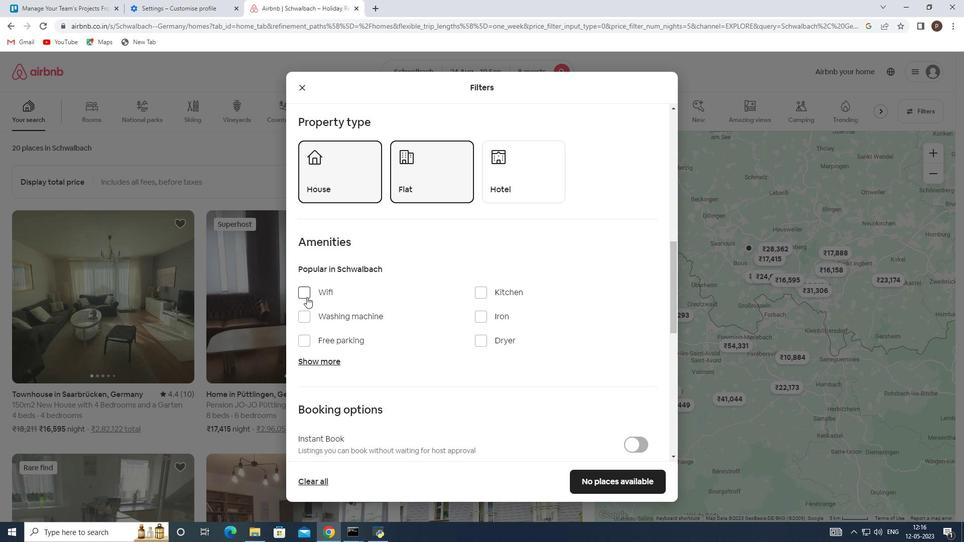 
Action: Mouse pressed left at (305, 291)
Screenshot: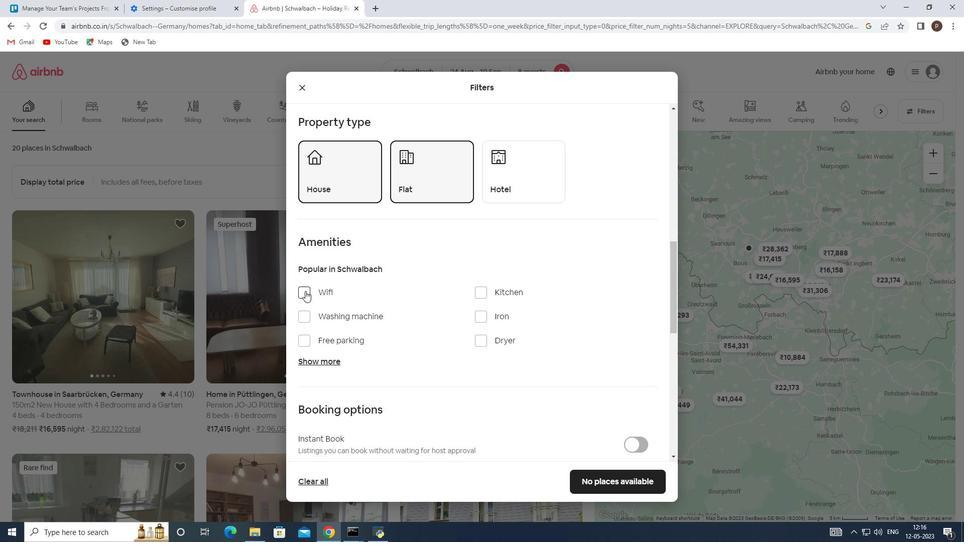 
Action: Mouse moved to (311, 341)
Screenshot: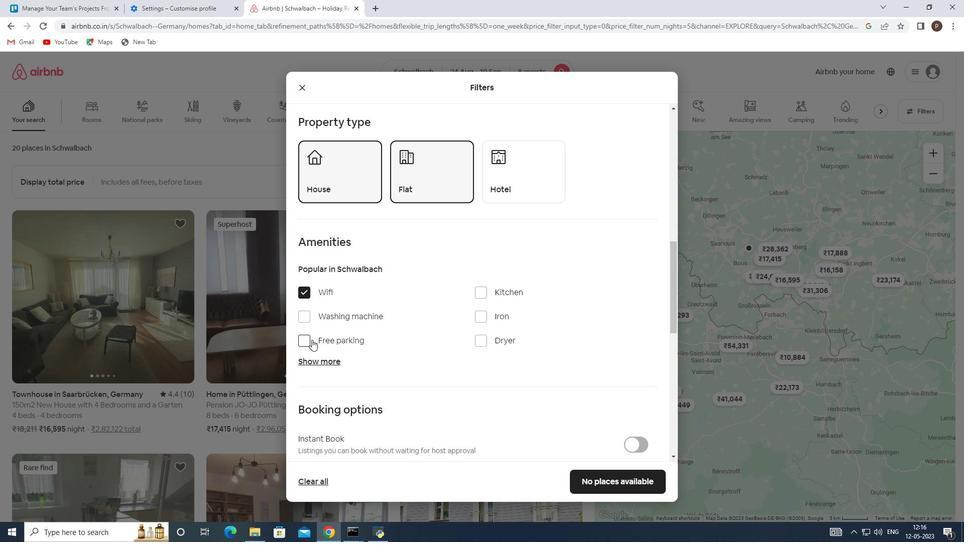 
Action: Mouse pressed left at (311, 341)
Screenshot: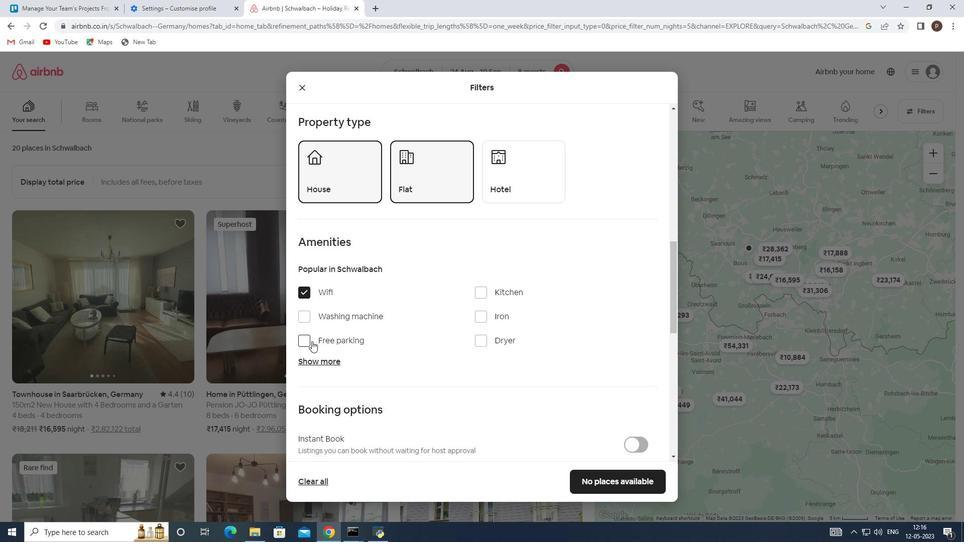
Action: Mouse moved to (333, 360)
Screenshot: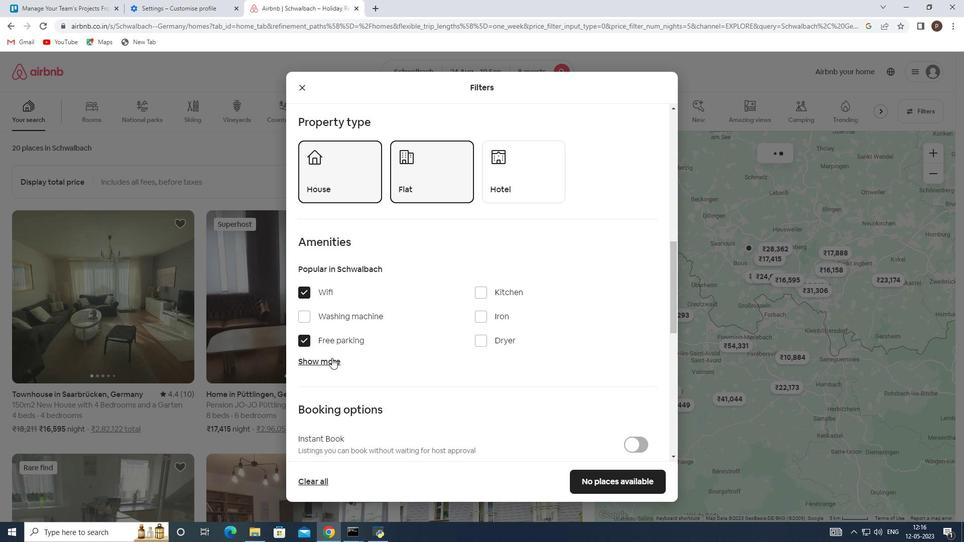 
Action: Mouse pressed left at (333, 360)
Screenshot: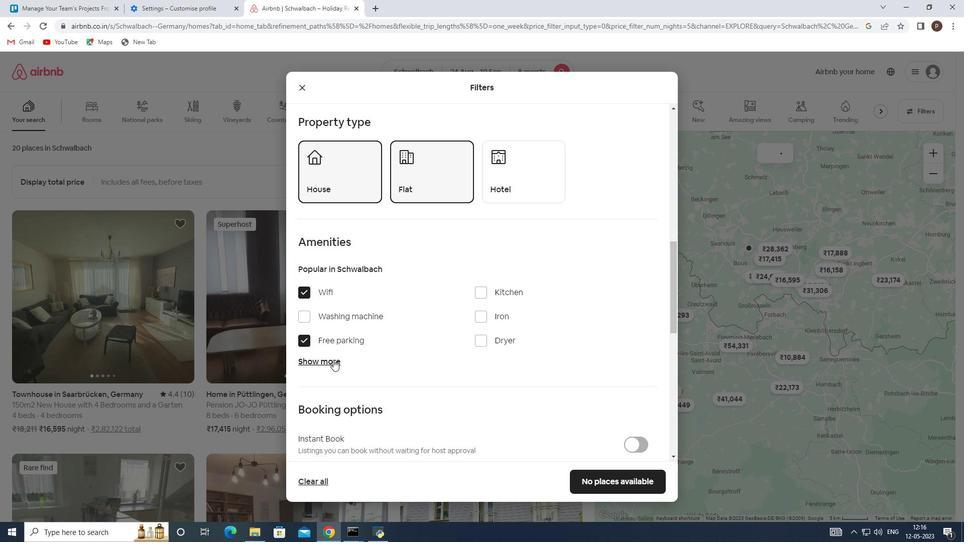 
Action: Mouse moved to (482, 426)
Screenshot: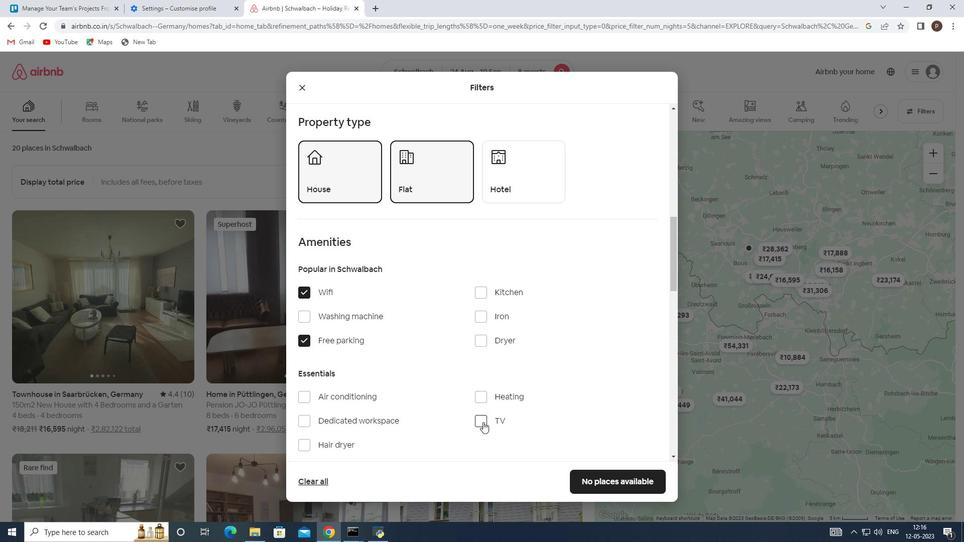 
Action: Mouse pressed left at (482, 426)
Screenshot: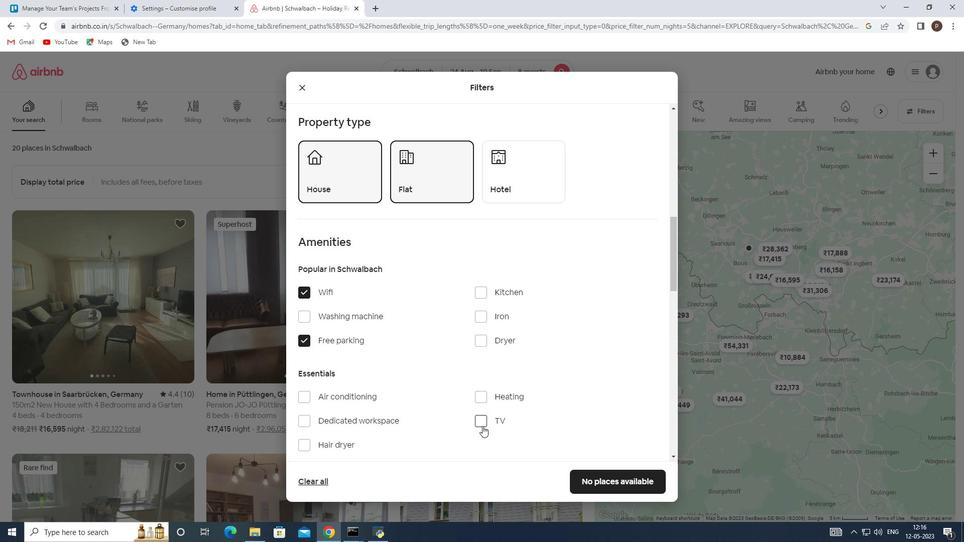 
Action: Mouse moved to (461, 413)
Screenshot: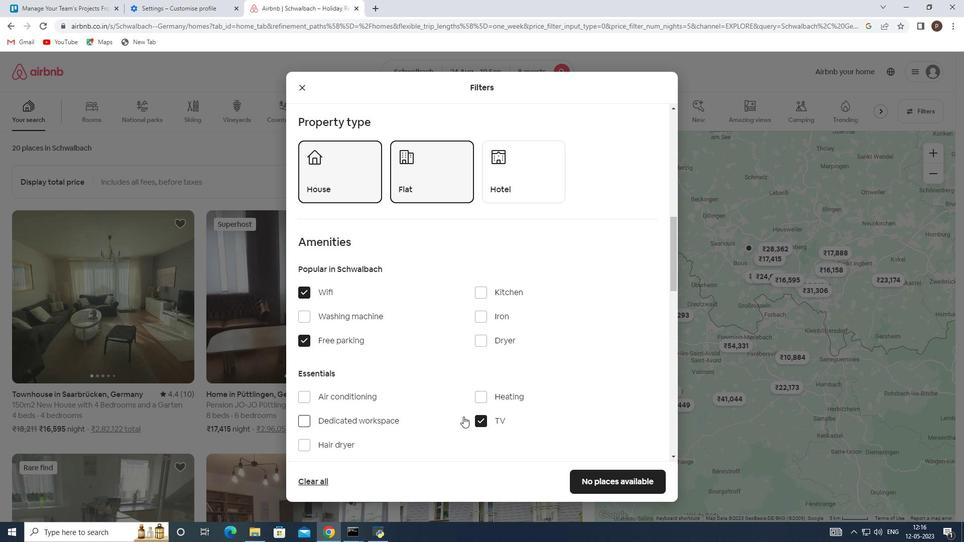 
Action: Mouse scrolled (461, 413) with delta (0, 0)
Screenshot: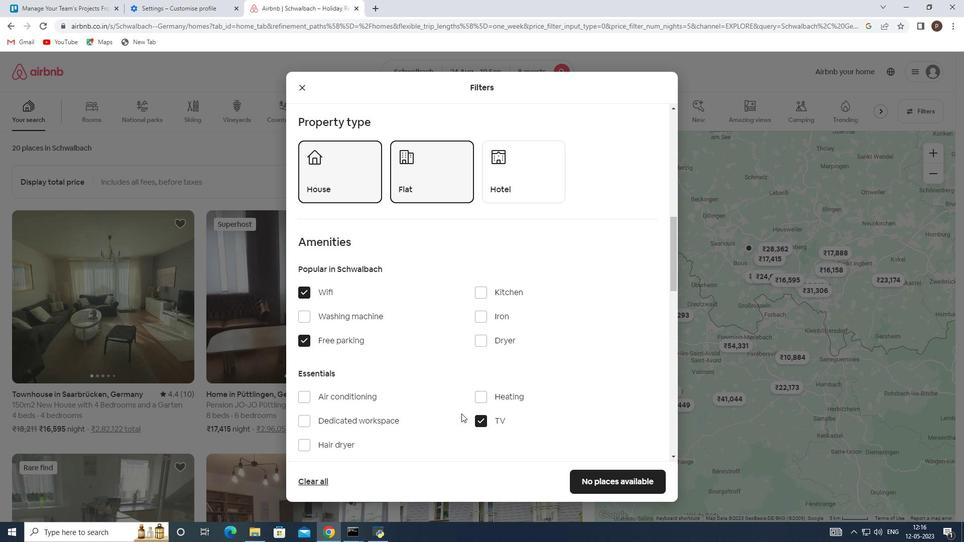 
Action: Mouse moved to (461, 370)
Screenshot: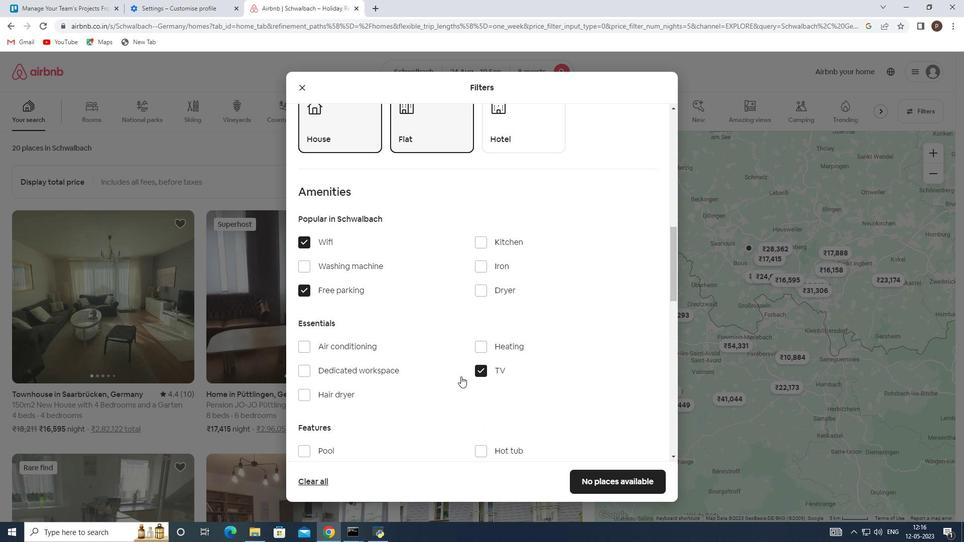 
Action: Mouse scrolled (461, 370) with delta (0, 0)
Screenshot: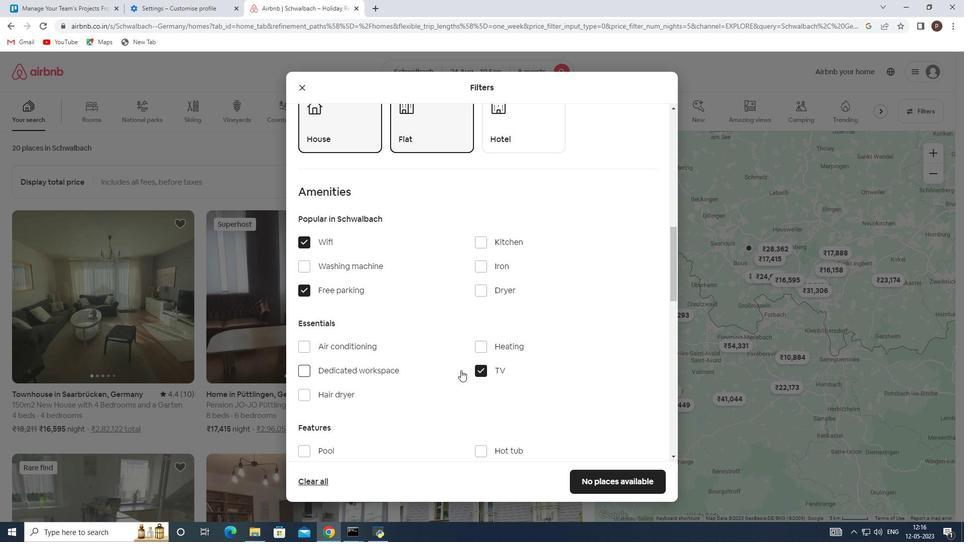 
Action: Mouse scrolled (461, 370) with delta (0, 0)
Screenshot: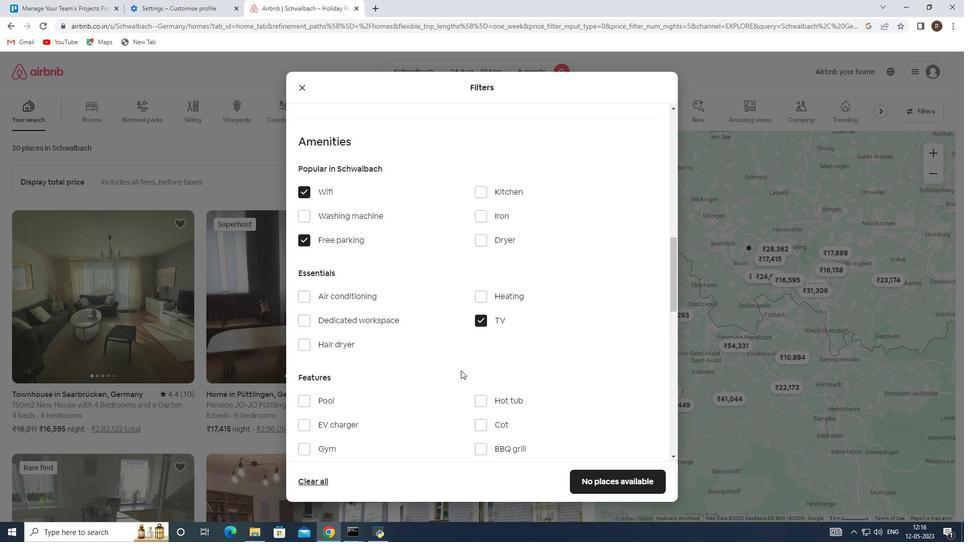 
Action: Mouse scrolled (461, 370) with delta (0, 0)
Screenshot: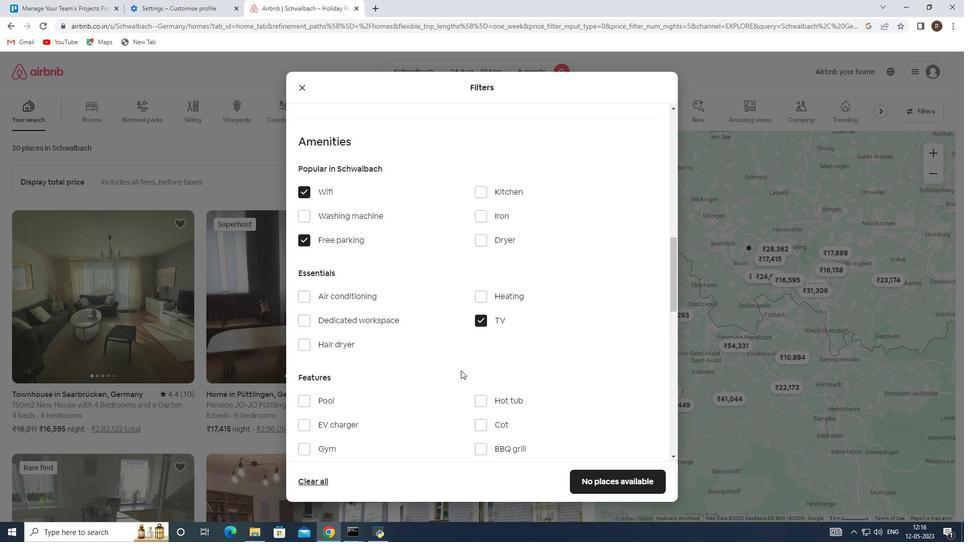
Action: Mouse moved to (304, 350)
Screenshot: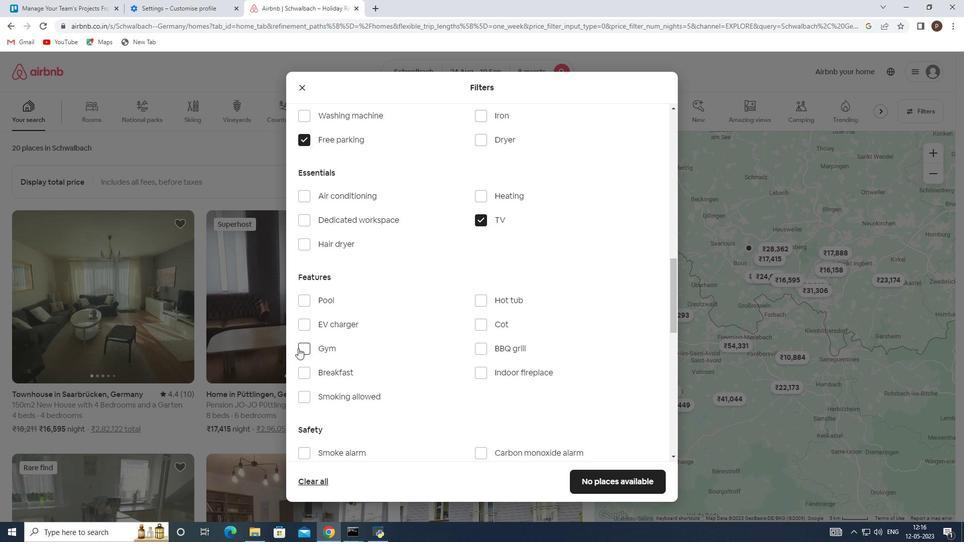 
Action: Mouse pressed left at (304, 350)
Screenshot: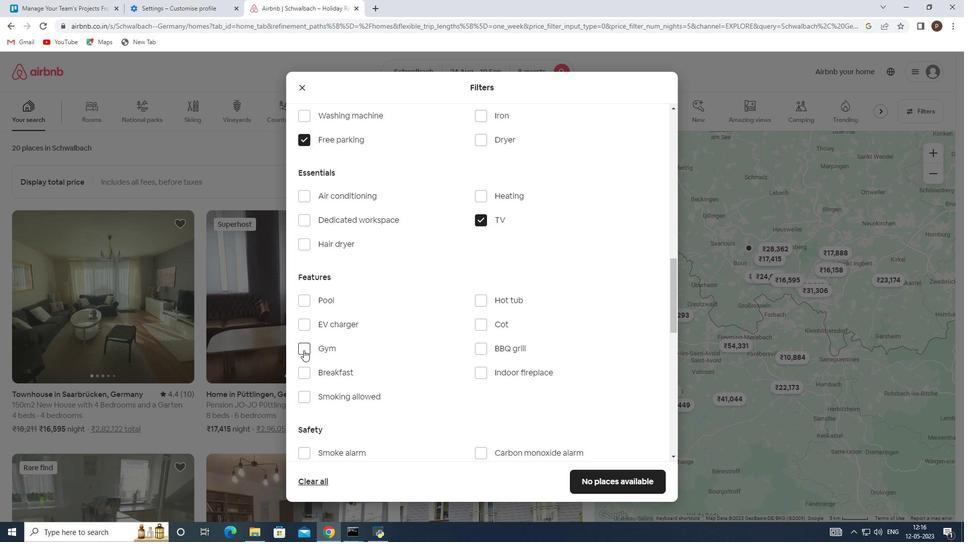 
Action: Mouse moved to (302, 370)
Screenshot: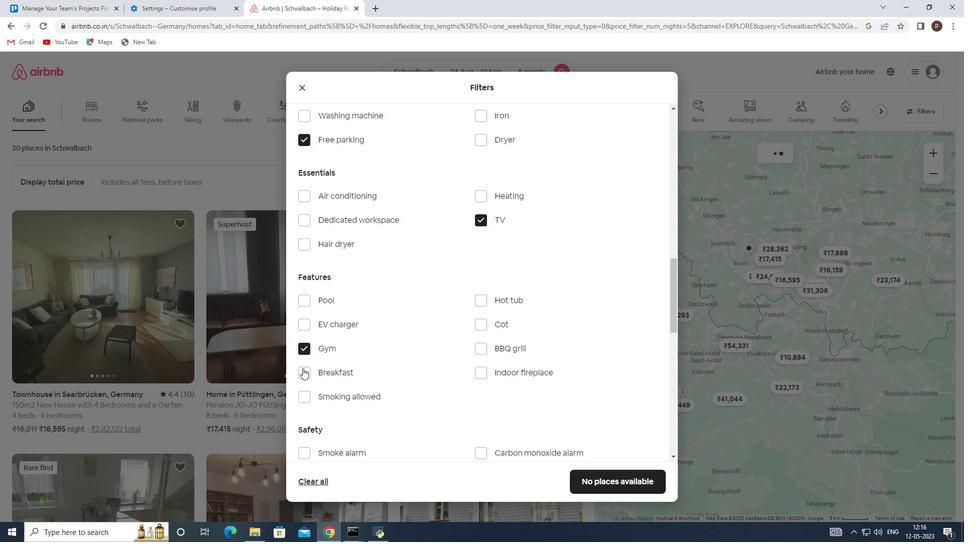 
Action: Mouse pressed left at (302, 370)
Screenshot: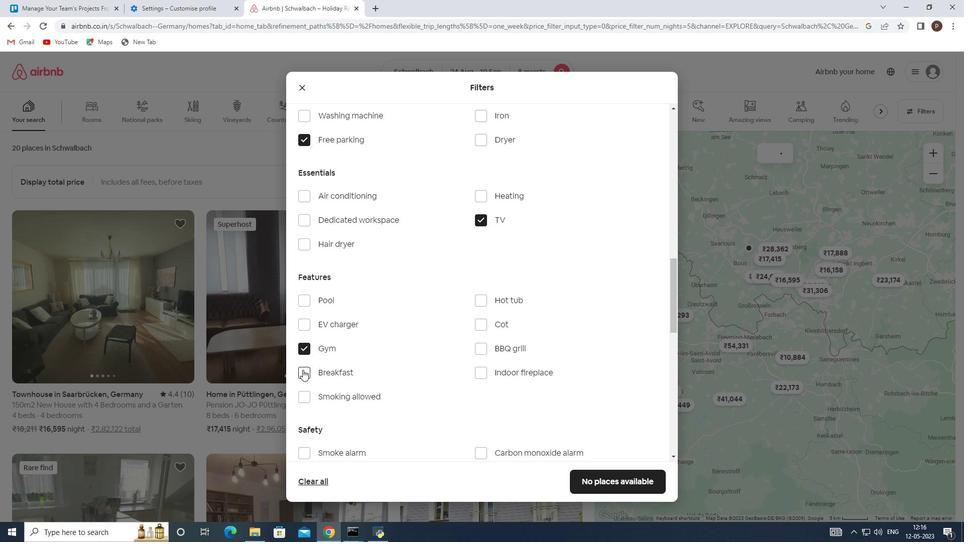 
Action: Mouse moved to (391, 365)
Screenshot: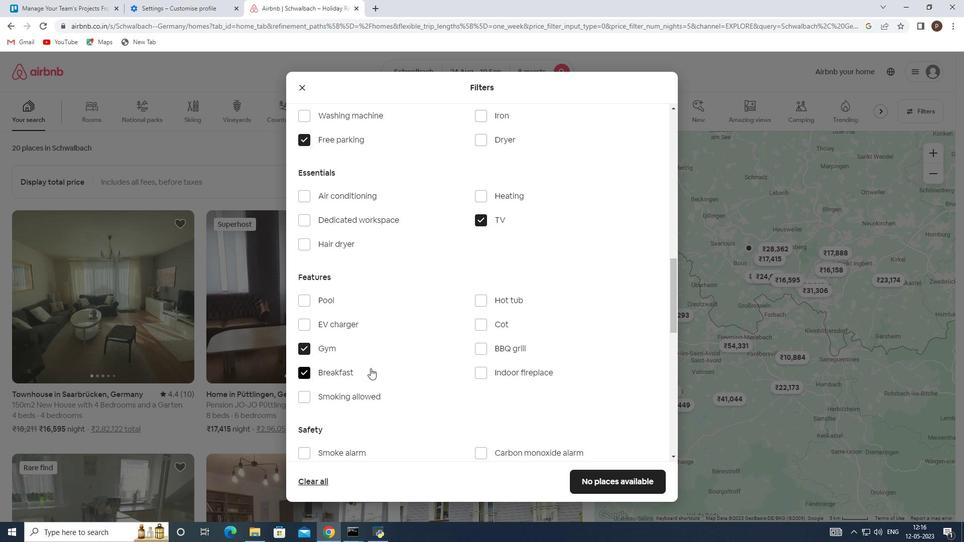 
Action: Mouse scrolled (391, 364) with delta (0, 0)
Screenshot: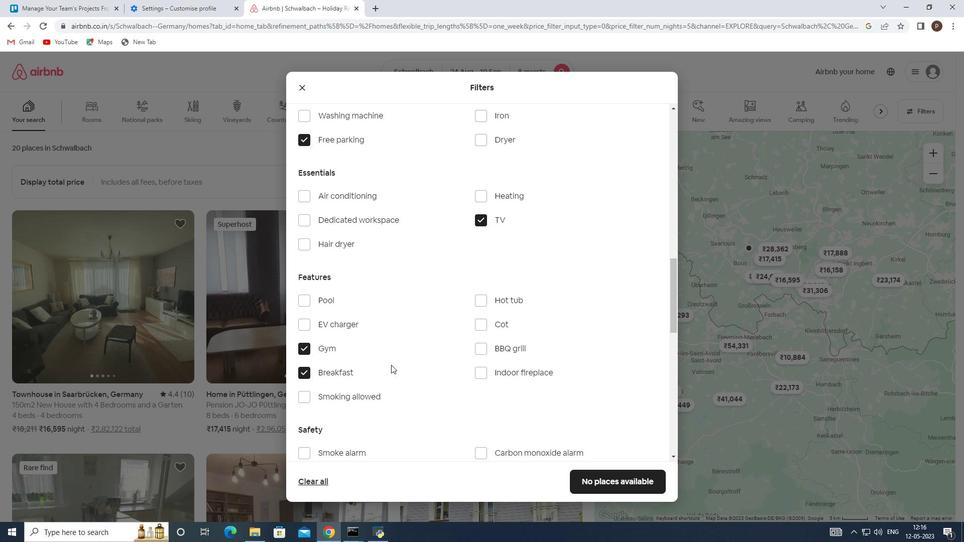 
Action: Mouse scrolled (391, 364) with delta (0, 0)
Screenshot: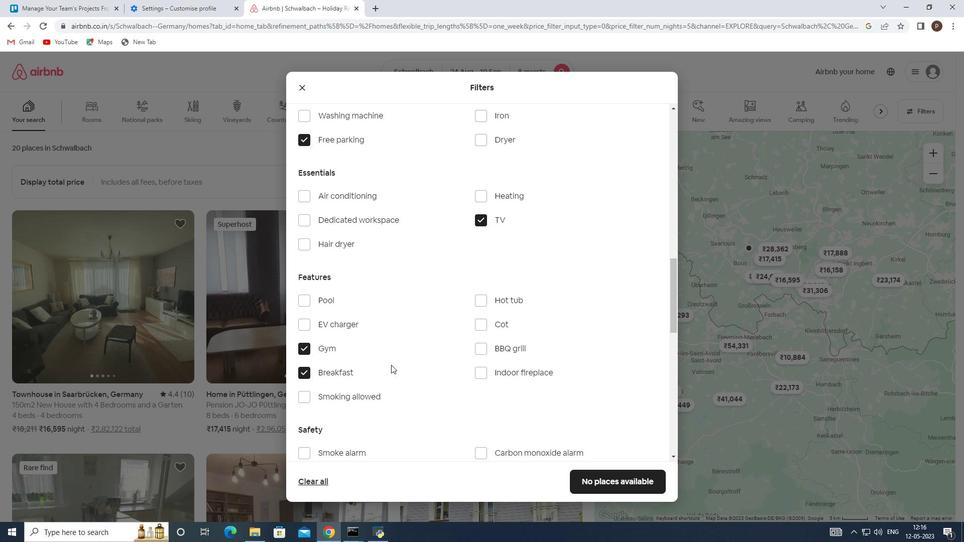 
Action: Mouse moved to (465, 362)
Screenshot: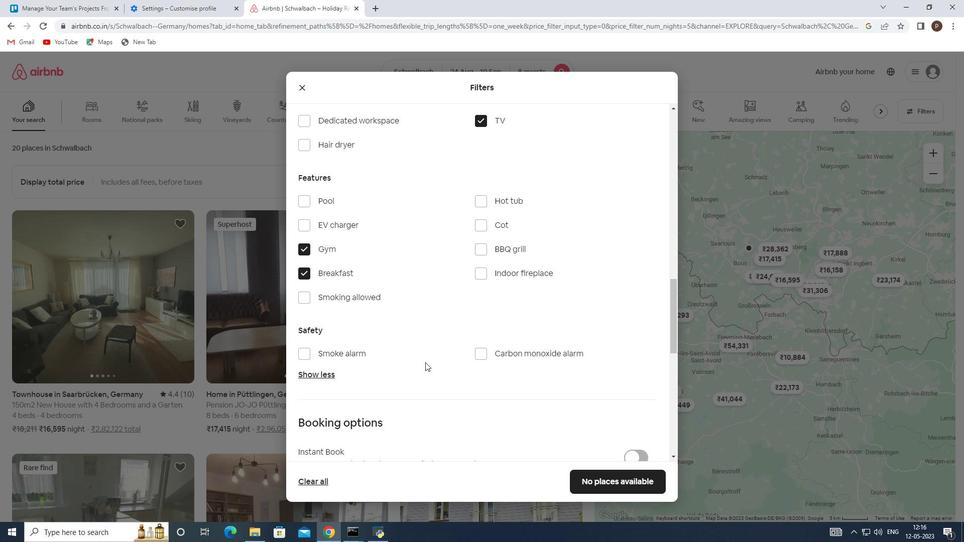 
Action: Mouse scrolled (465, 362) with delta (0, 0)
Screenshot: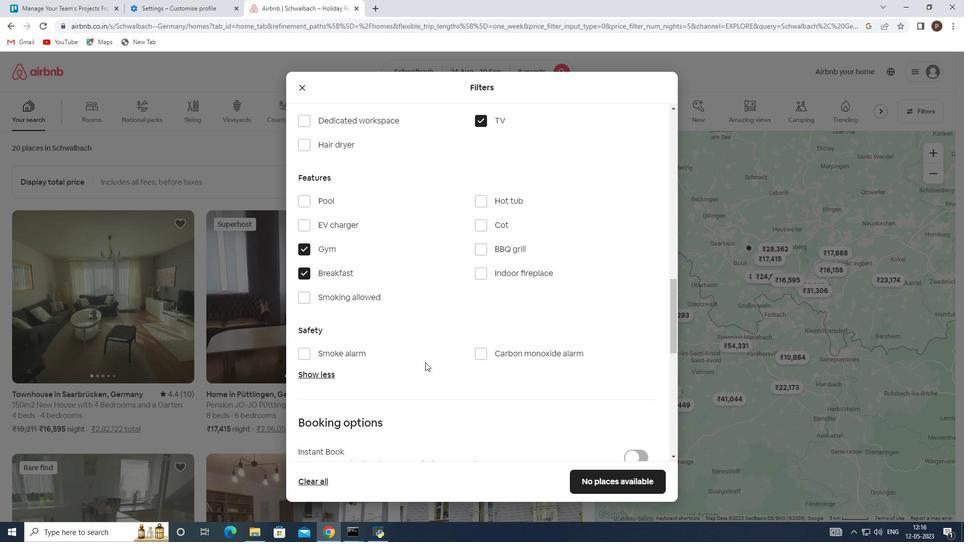 
Action: Mouse scrolled (465, 362) with delta (0, 0)
Screenshot: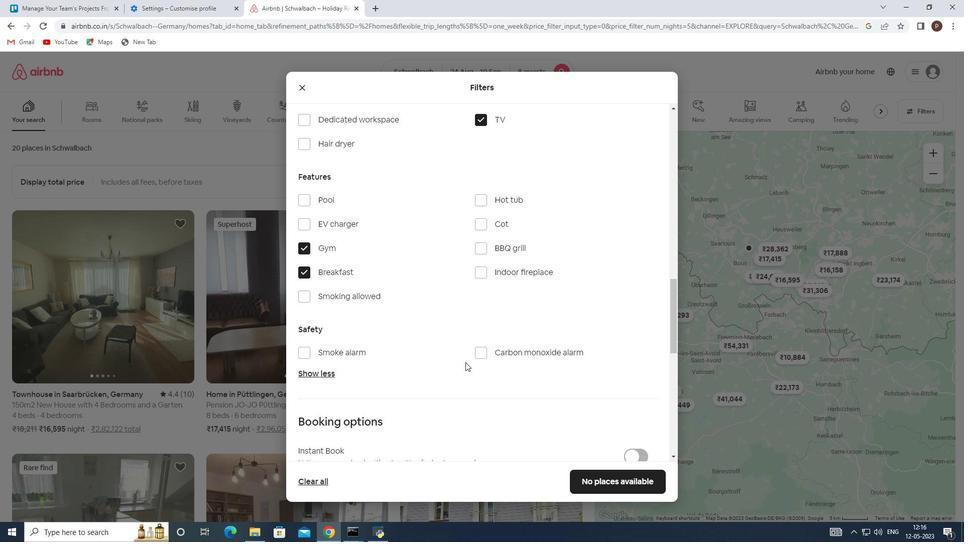 
Action: Mouse moved to (644, 392)
Screenshot: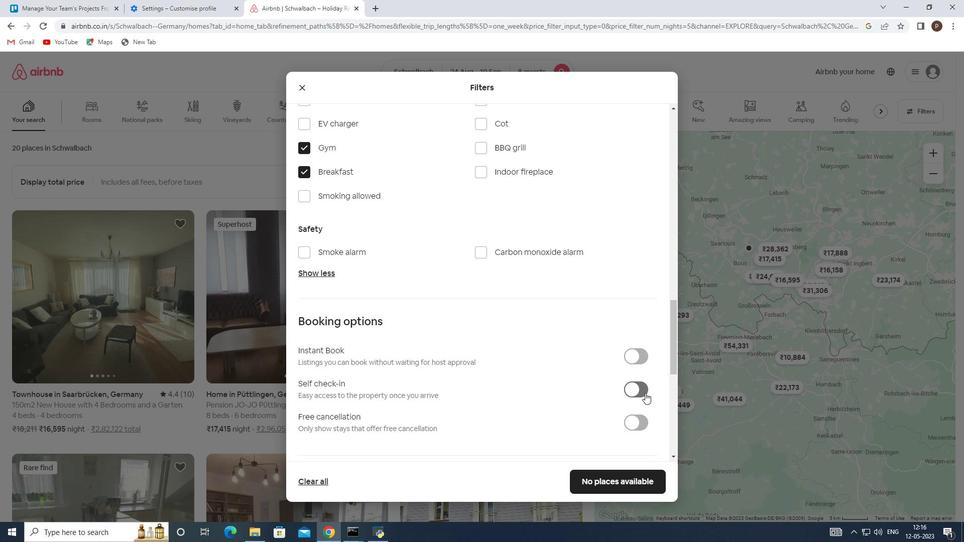 
Action: Mouse pressed left at (644, 392)
Screenshot: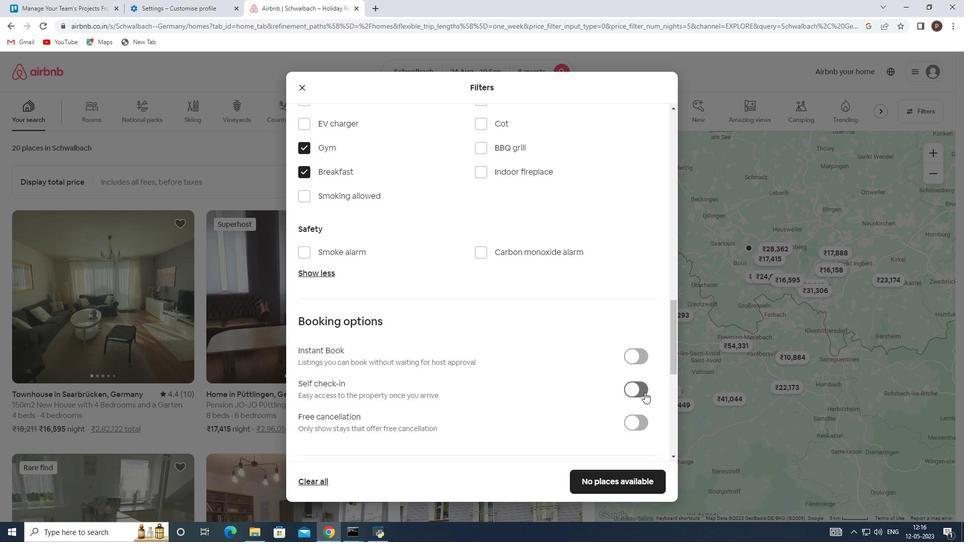 
Action: Mouse moved to (553, 384)
Screenshot: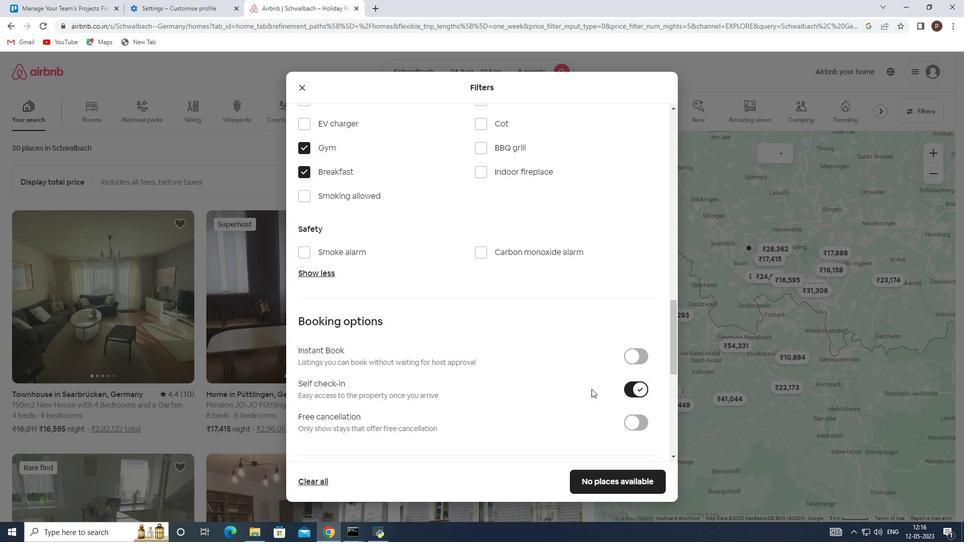 
Action: Mouse scrolled (553, 384) with delta (0, 0)
Screenshot: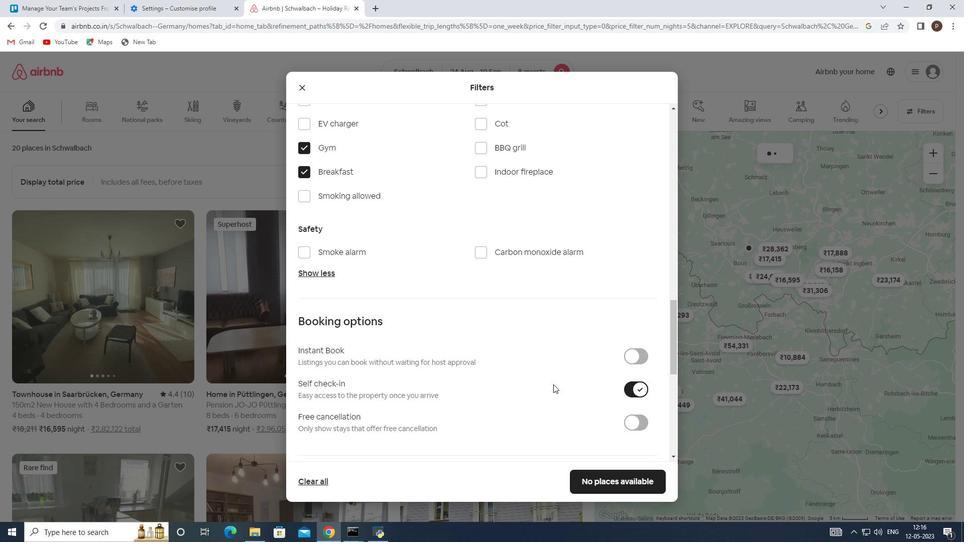 
Action: Mouse scrolled (553, 384) with delta (0, 0)
Screenshot: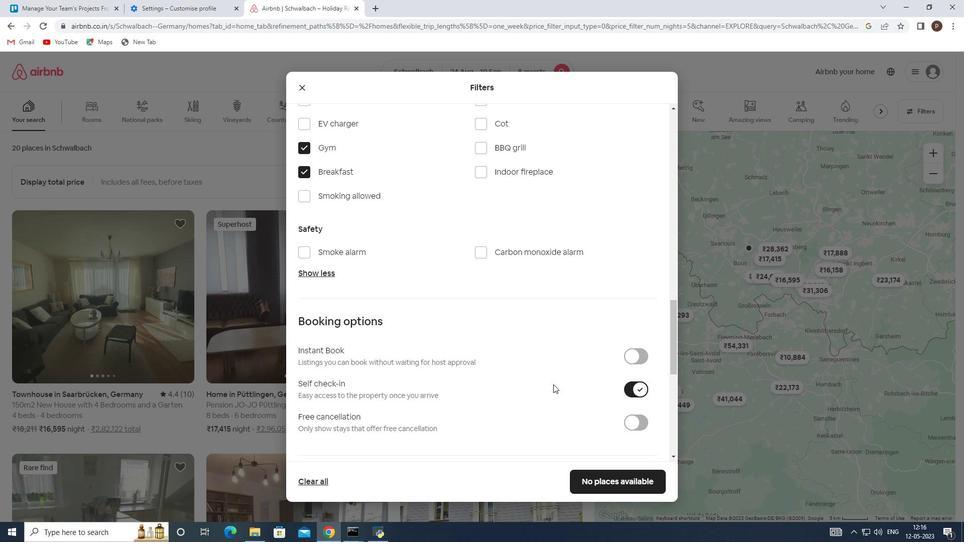 
Action: Mouse moved to (519, 369)
Screenshot: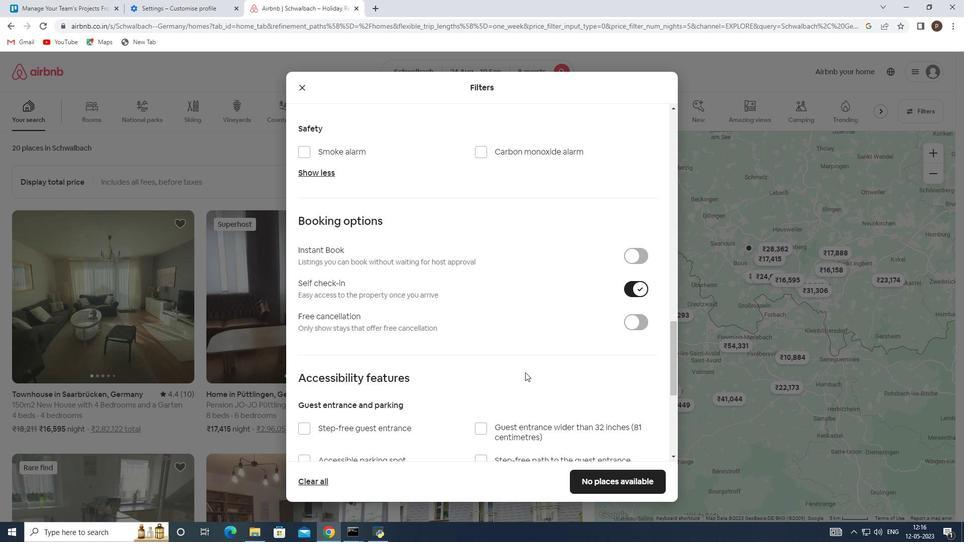 
Action: Mouse scrolled (519, 369) with delta (0, 0)
Screenshot: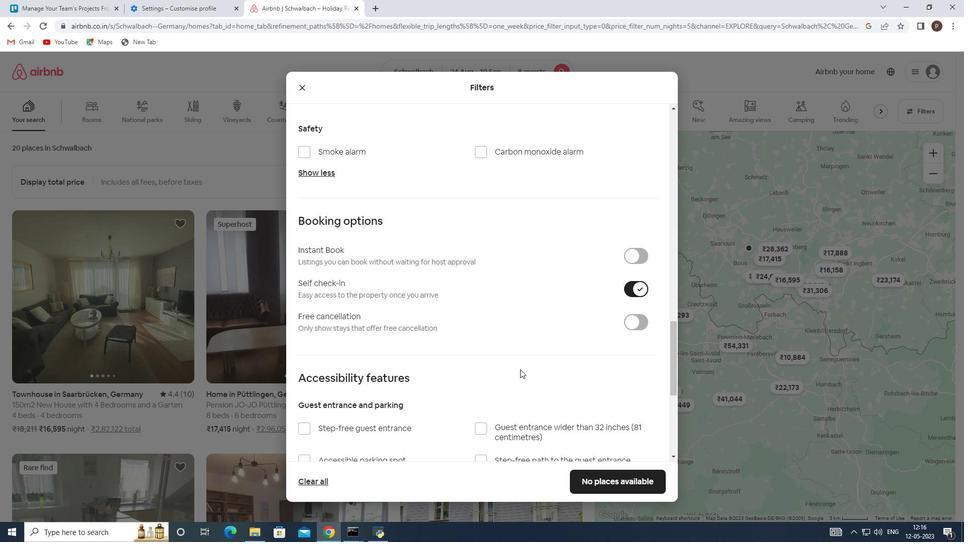 
Action: Mouse scrolled (519, 369) with delta (0, 0)
Screenshot: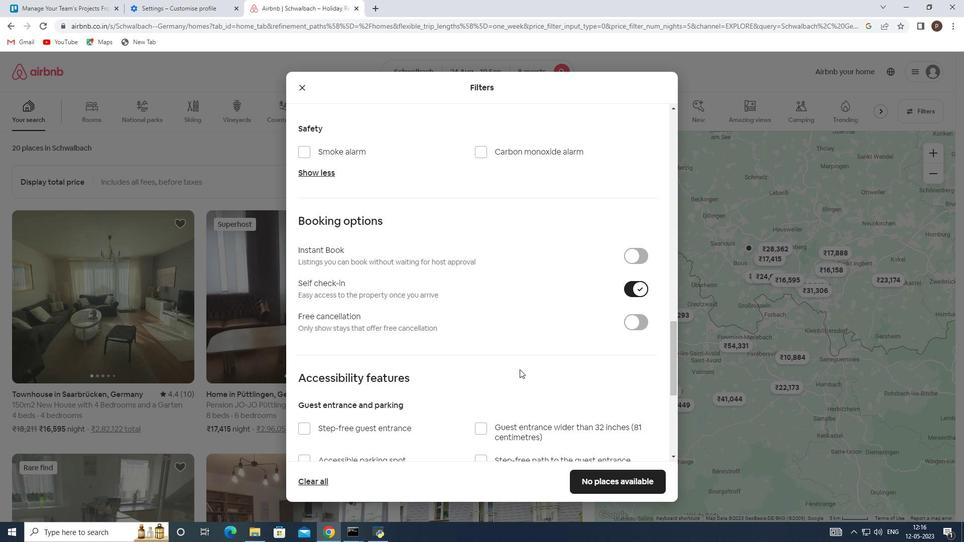 
Action: Mouse scrolled (519, 369) with delta (0, 0)
Screenshot: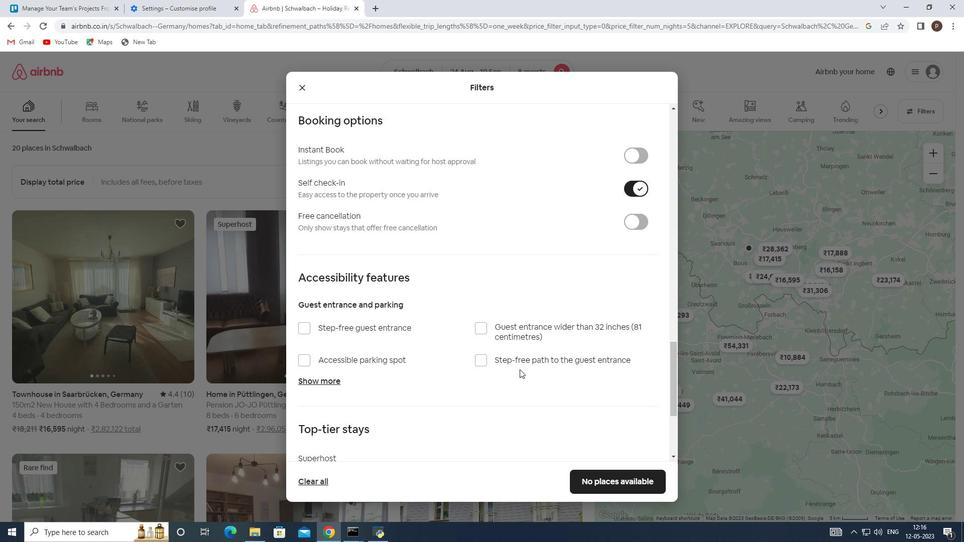 
Action: Mouse scrolled (519, 369) with delta (0, 0)
Screenshot: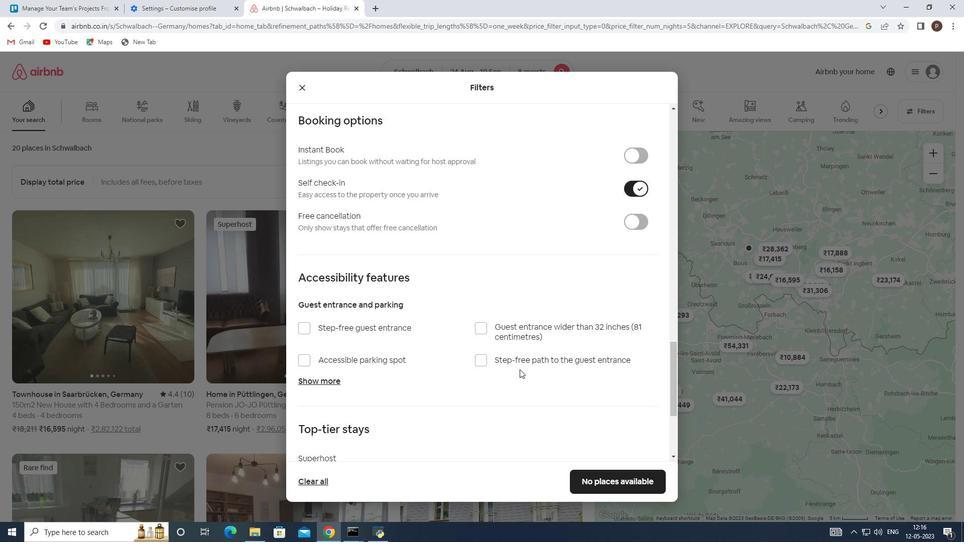 
Action: Mouse scrolled (519, 369) with delta (0, 0)
Screenshot: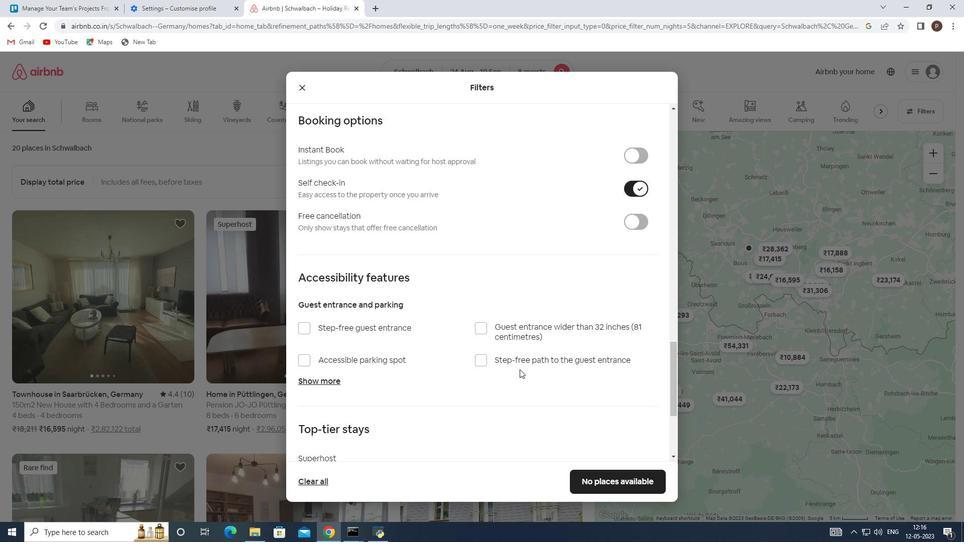 
Action: Mouse scrolled (519, 369) with delta (0, 0)
Screenshot: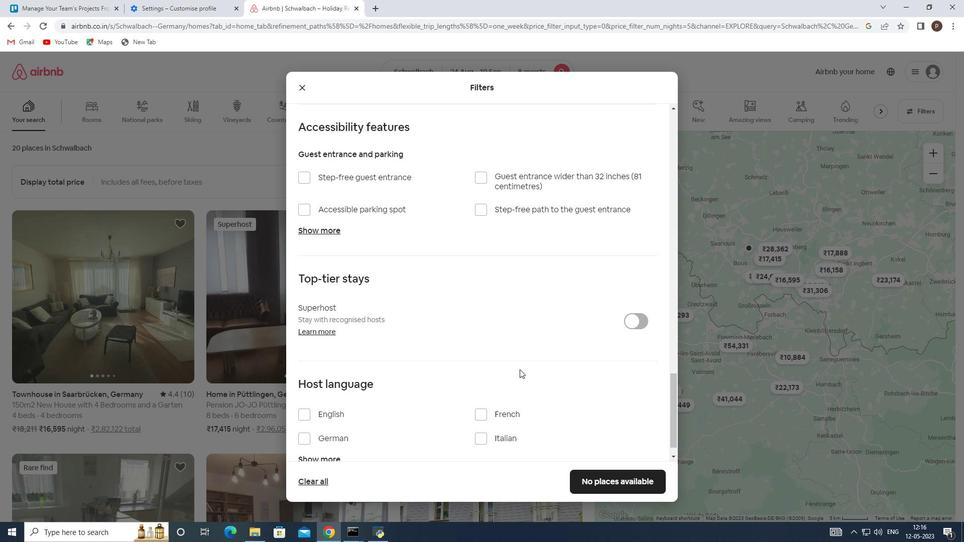 
Action: Mouse scrolled (519, 369) with delta (0, 0)
Screenshot: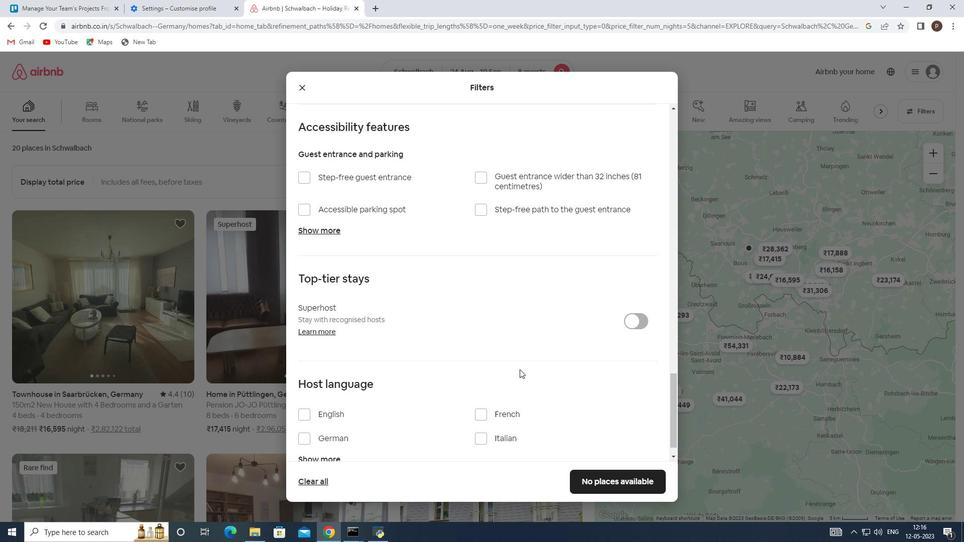 
Action: Mouse moved to (305, 393)
Screenshot: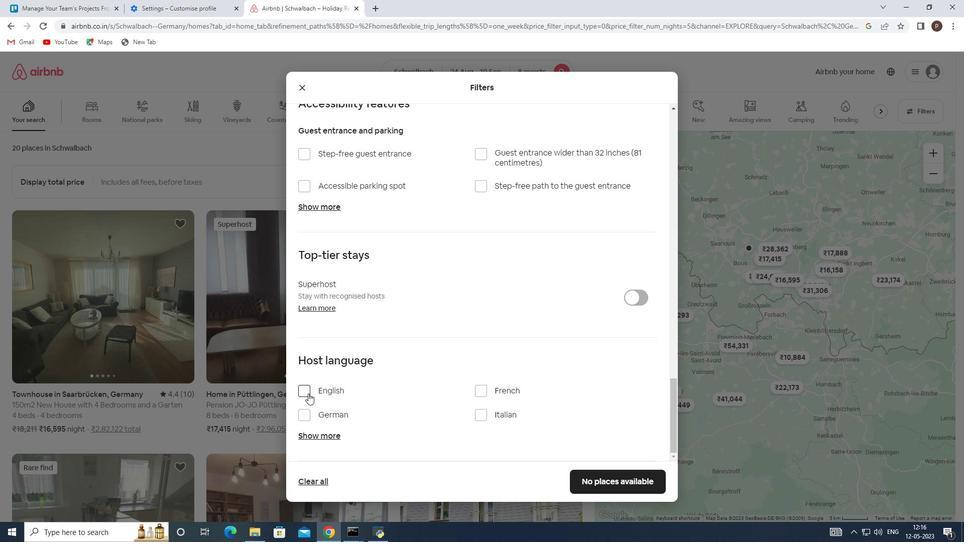 
Action: Mouse pressed left at (305, 393)
Screenshot: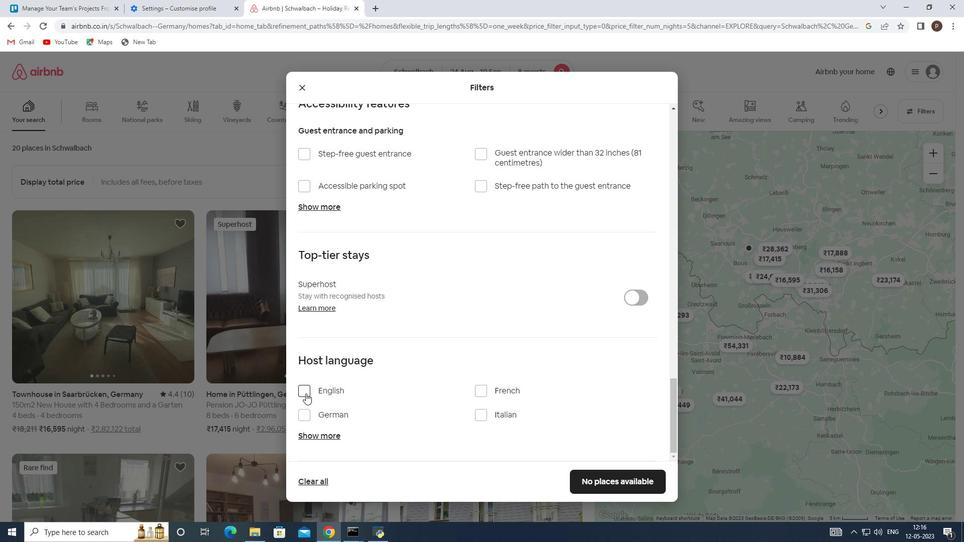
Action: Mouse moved to (622, 479)
Screenshot: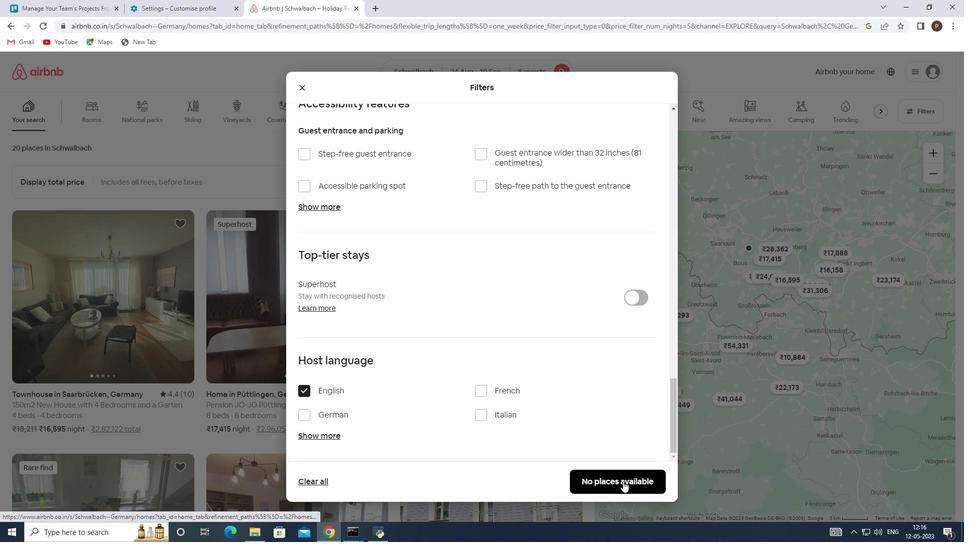
Action: Mouse pressed left at (622, 479)
Screenshot: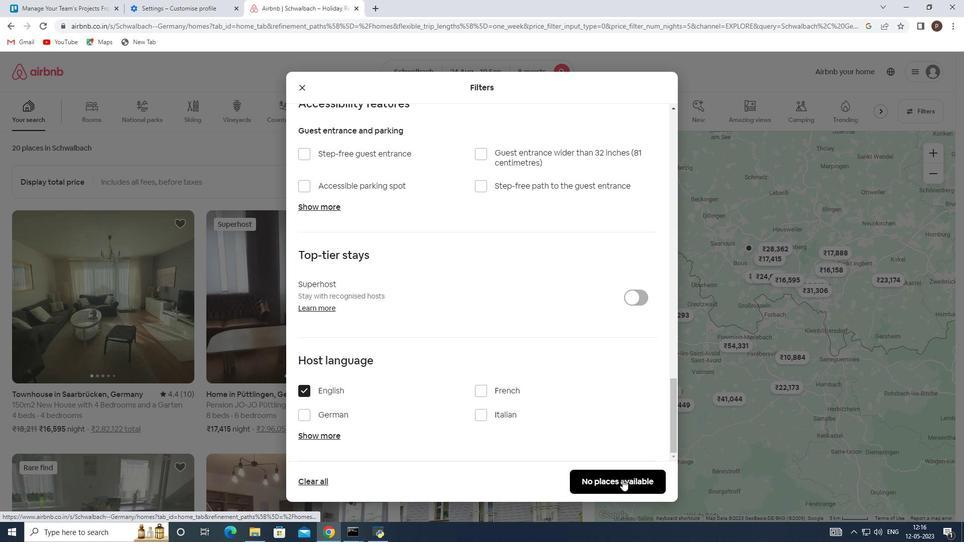 
